 Task: Search one way flight ticket for 5 adults, 2 children, 1 infant in seat and 2 infants on lap in economy from Rapid City: Rapid City Regional Airport to Riverton: Central Wyoming Regional Airport (was Riverton Regional) on 8-4-2023. Choice of flights is Spirit. Number of bags: 2 carry on bags. Price is upto 35000. Outbound departure time preference is 16:00.
Action: Mouse moved to (280, 353)
Screenshot: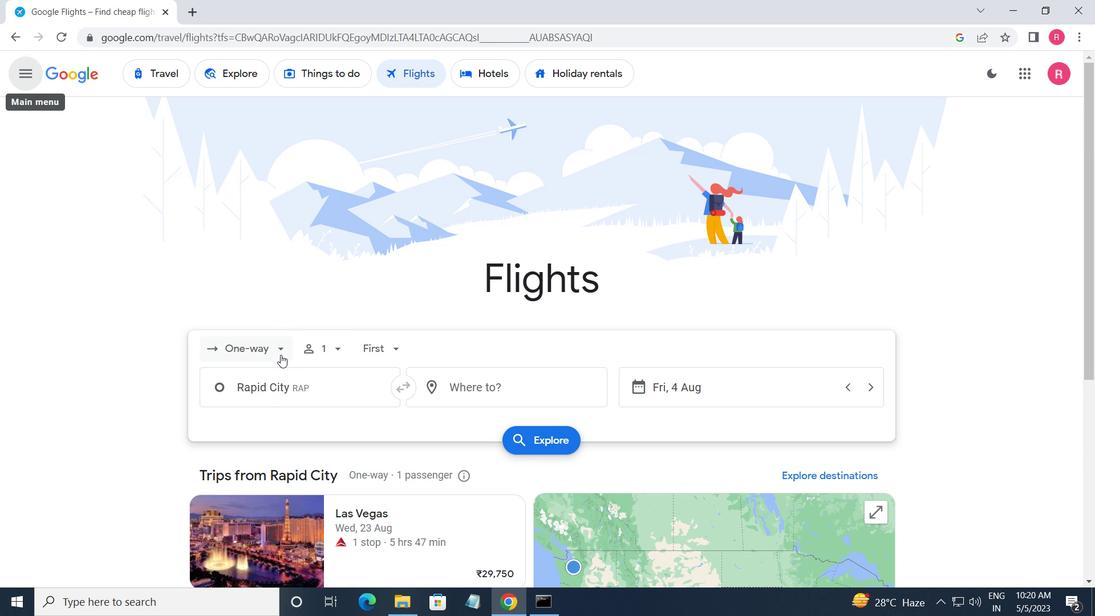 
Action: Mouse pressed left at (280, 353)
Screenshot: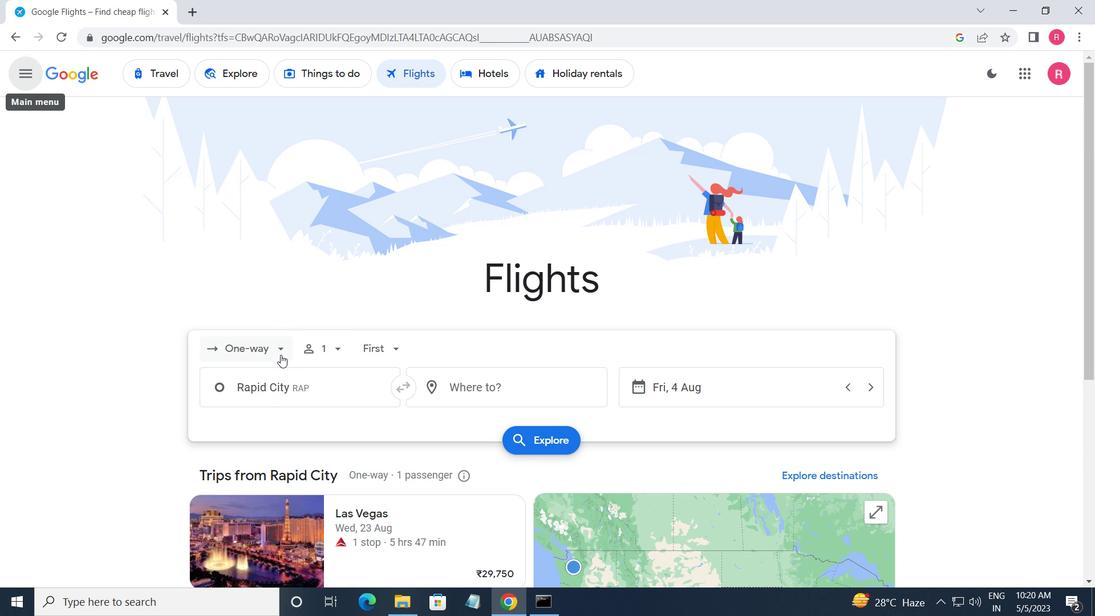 
Action: Mouse moved to (274, 413)
Screenshot: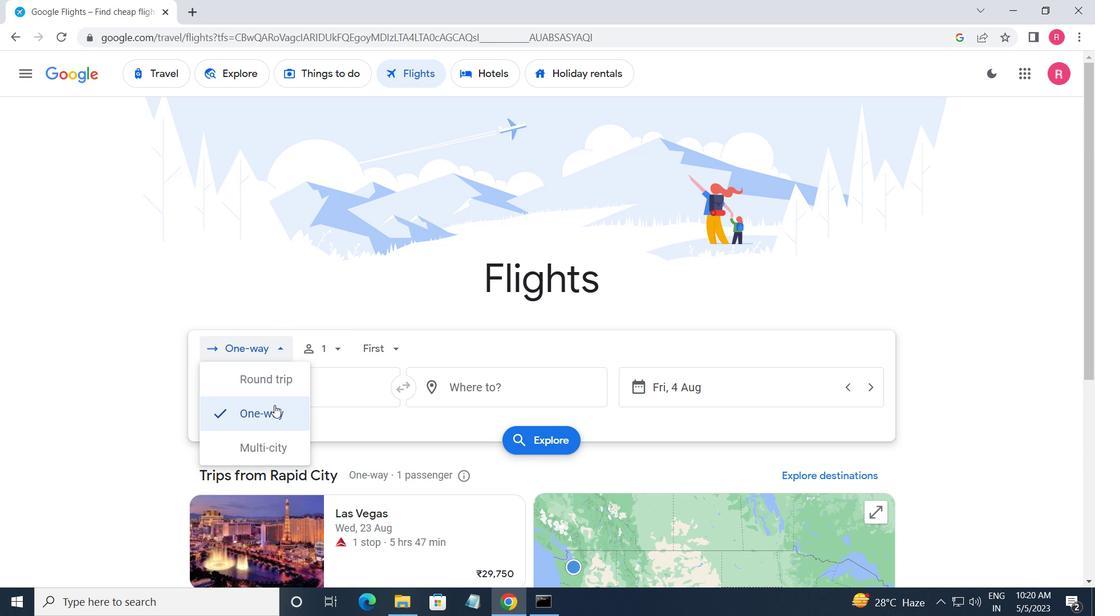 
Action: Mouse pressed left at (274, 413)
Screenshot: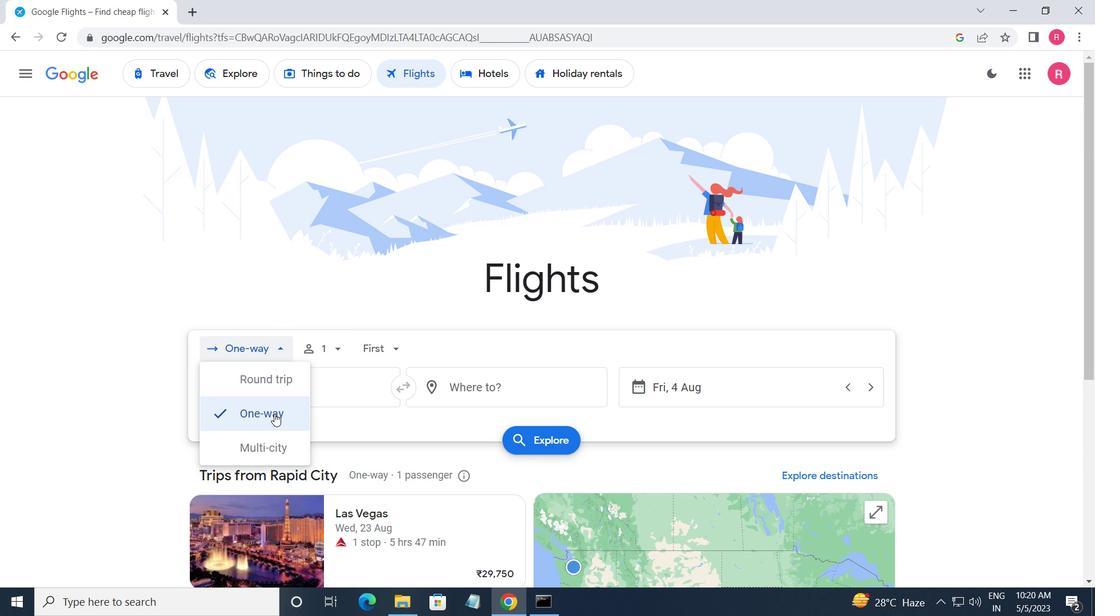 
Action: Mouse moved to (325, 354)
Screenshot: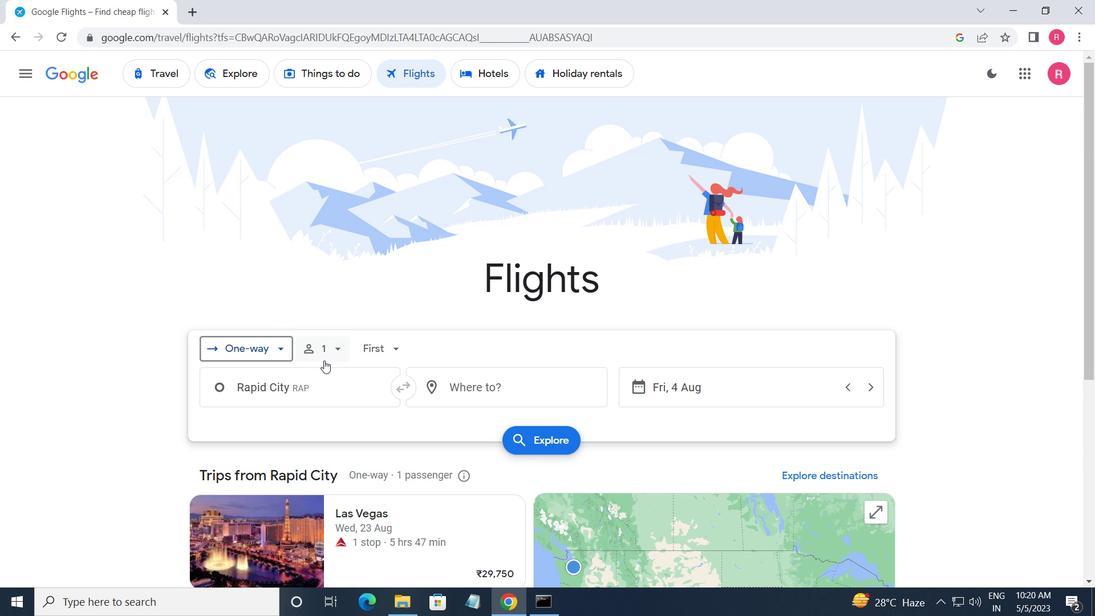 
Action: Mouse pressed left at (325, 354)
Screenshot: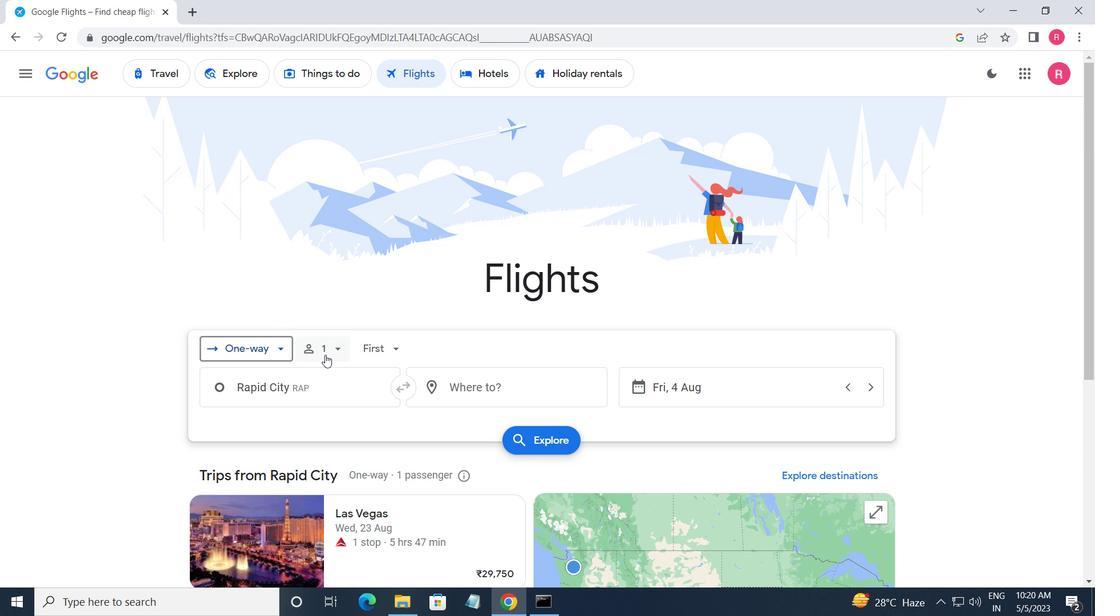 
Action: Mouse moved to (444, 382)
Screenshot: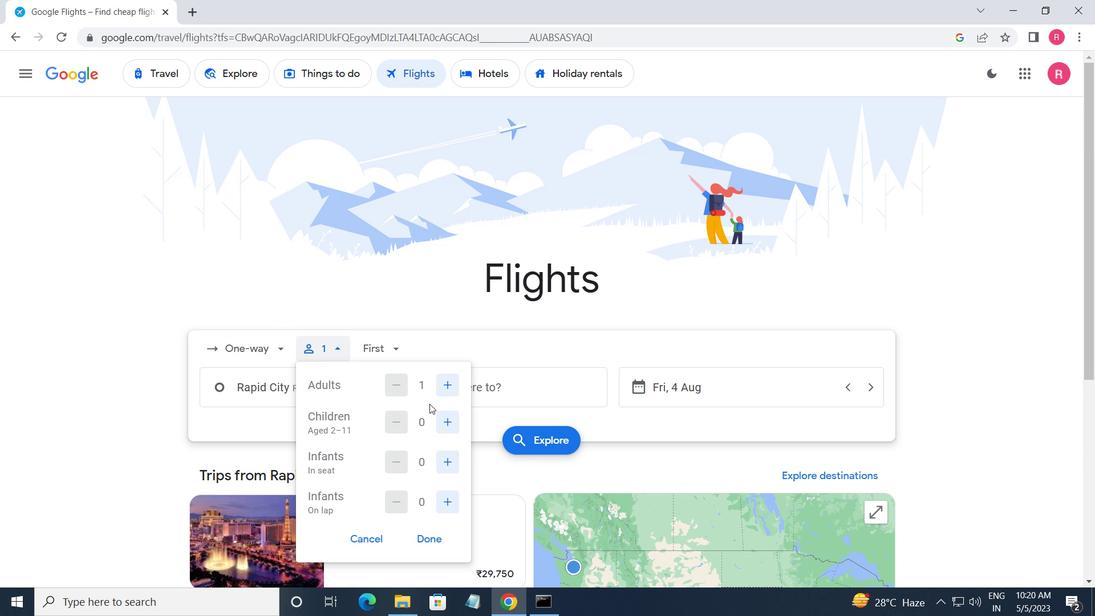 
Action: Mouse pressed left at (444, 382)
Screenshot: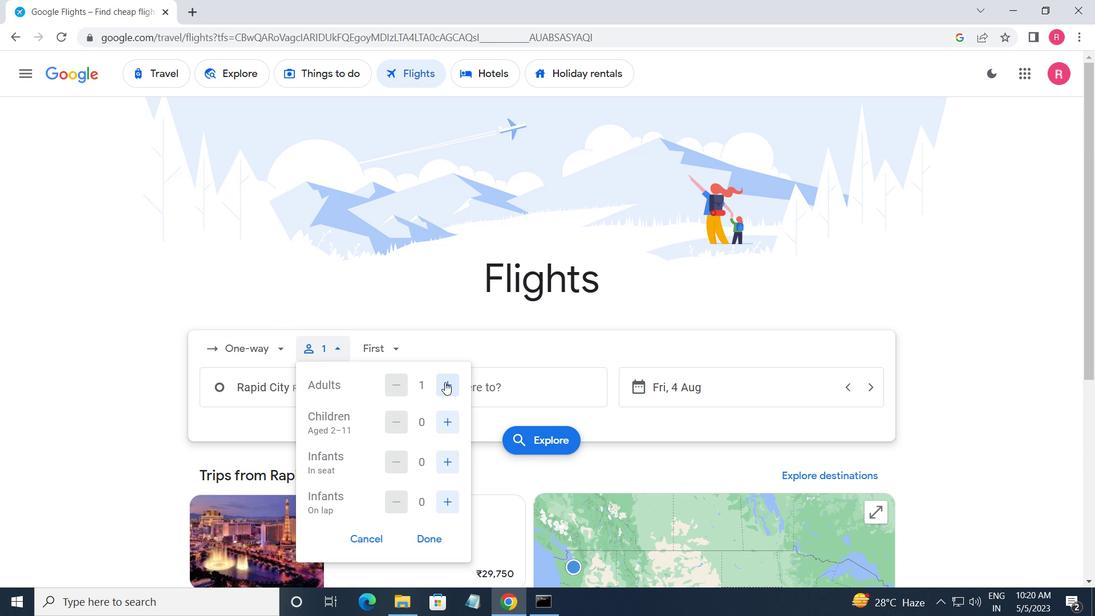 
Action: Mouse pressed left at (444, 382)
Screenshot: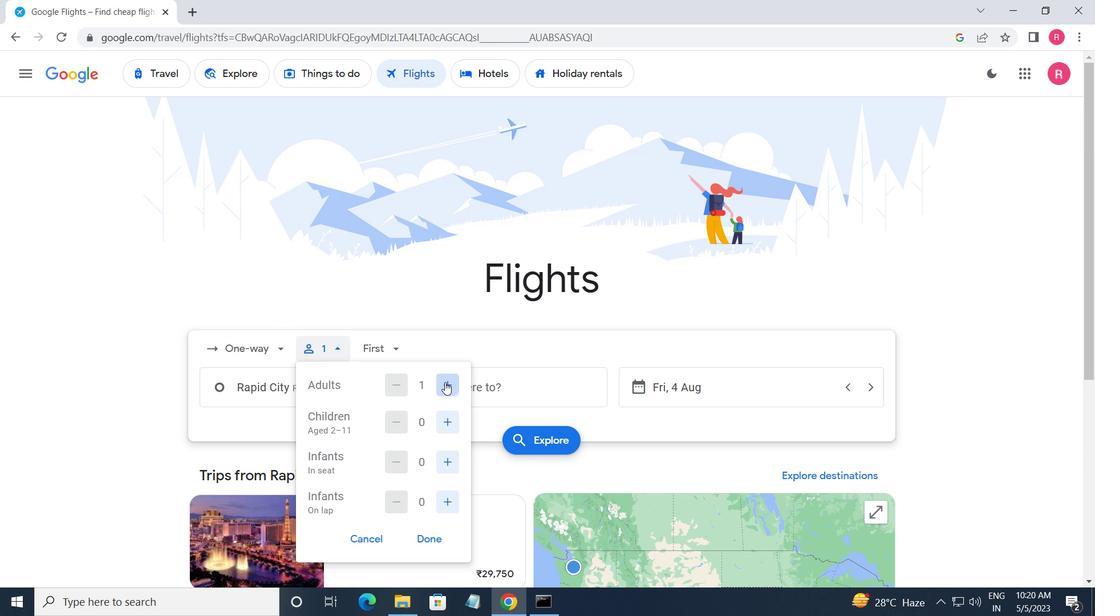 
Action: Mouse pressed left at (444, 382)
Screenshot: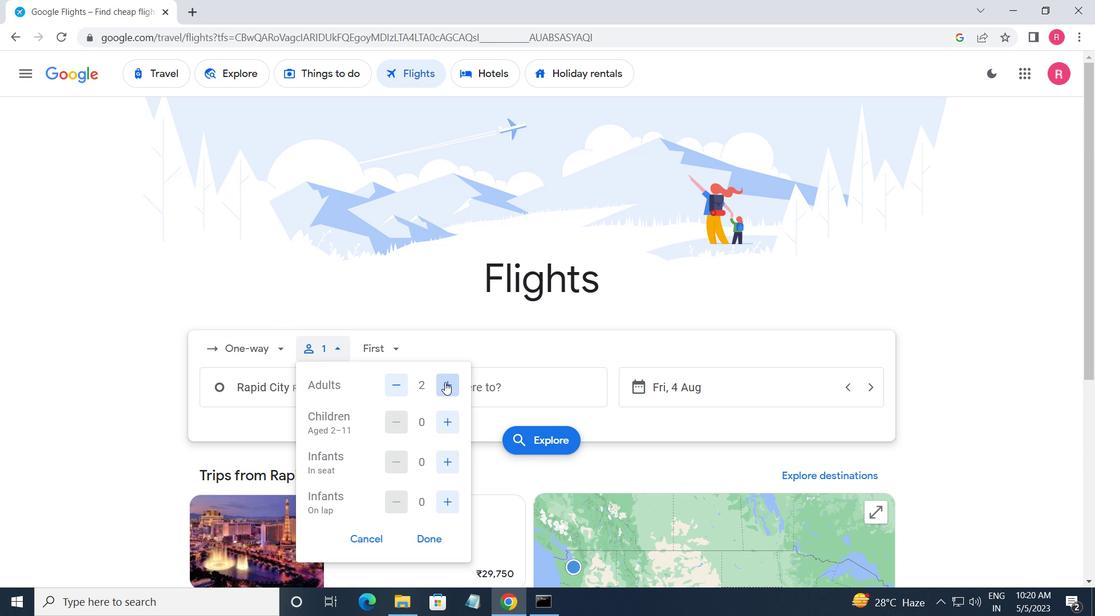 
Action: Mouse pressed left at (444, 382)
Screenshot: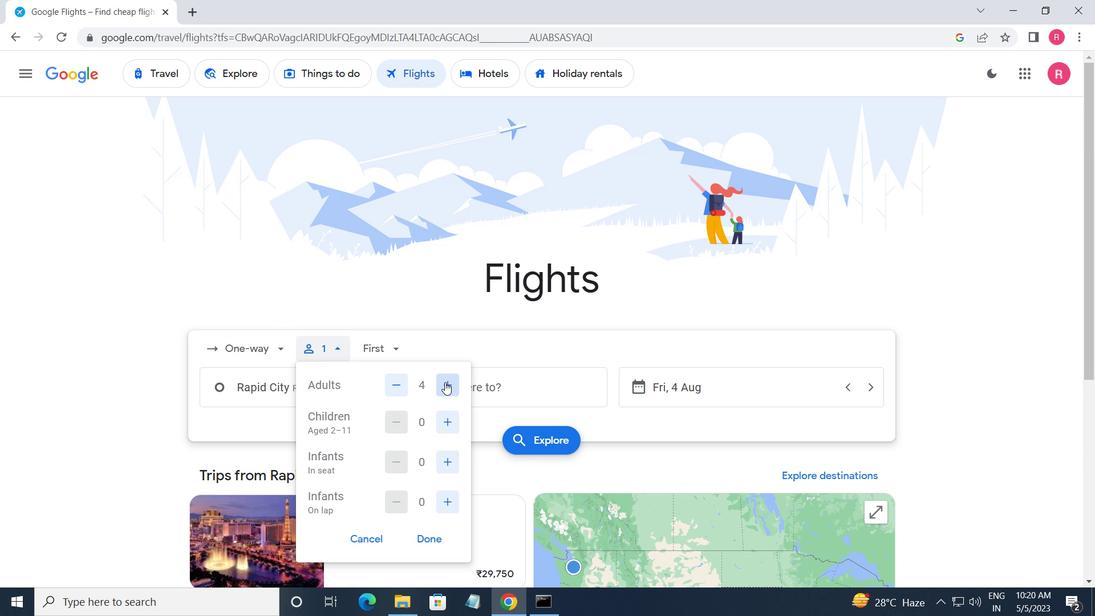 
Action: Mouse moved to (452, 425)
Screenshot: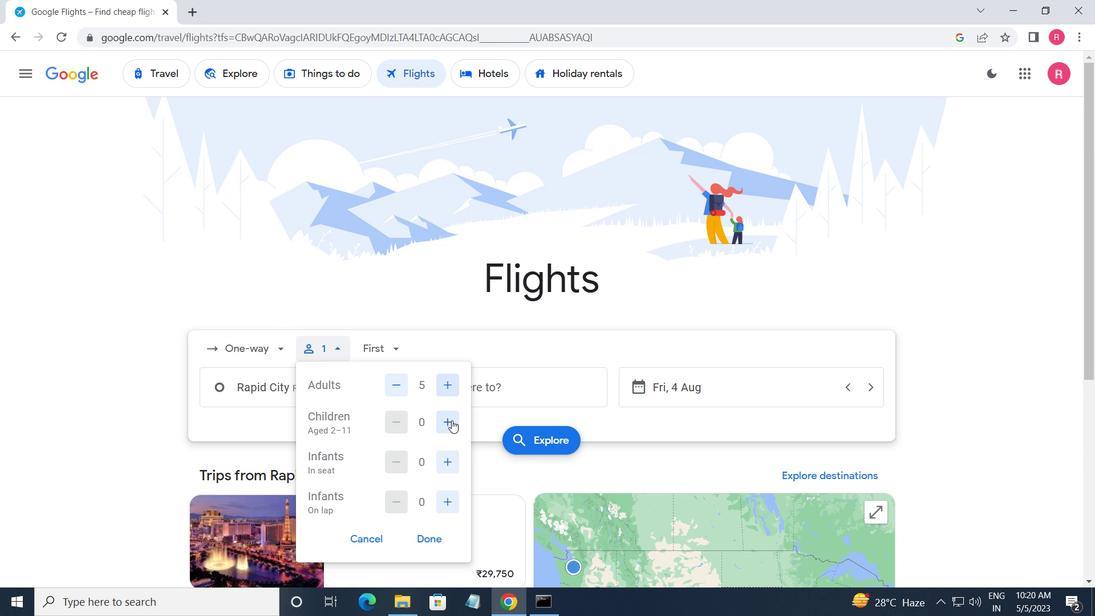 
Action: Mouse pressed left at (452, 425)
Screenshot: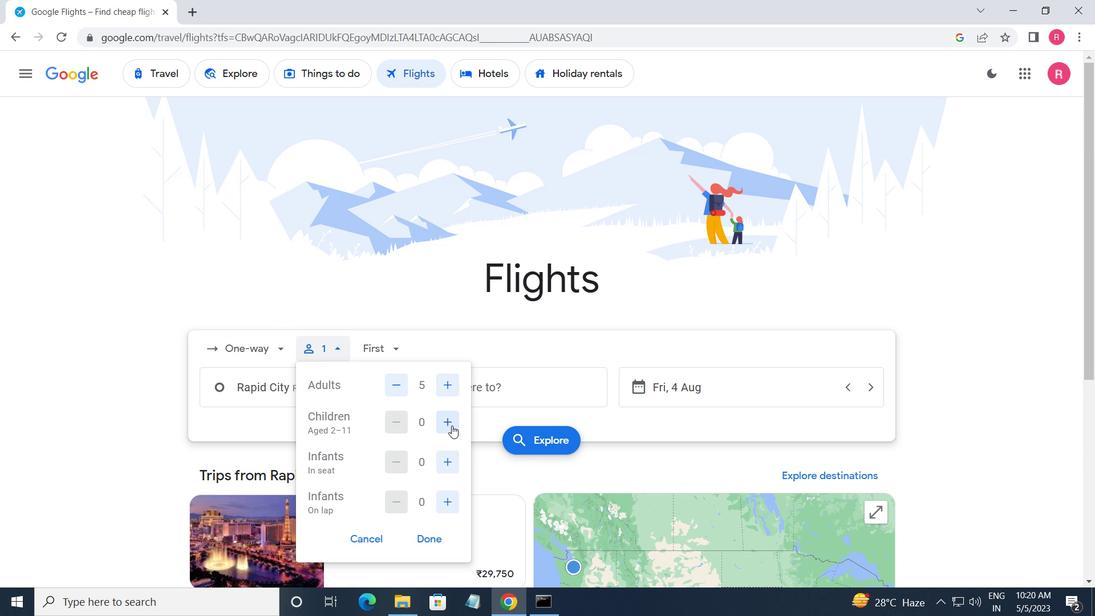 
Action: Mouse pressed left at (452, 425)
Screenshot: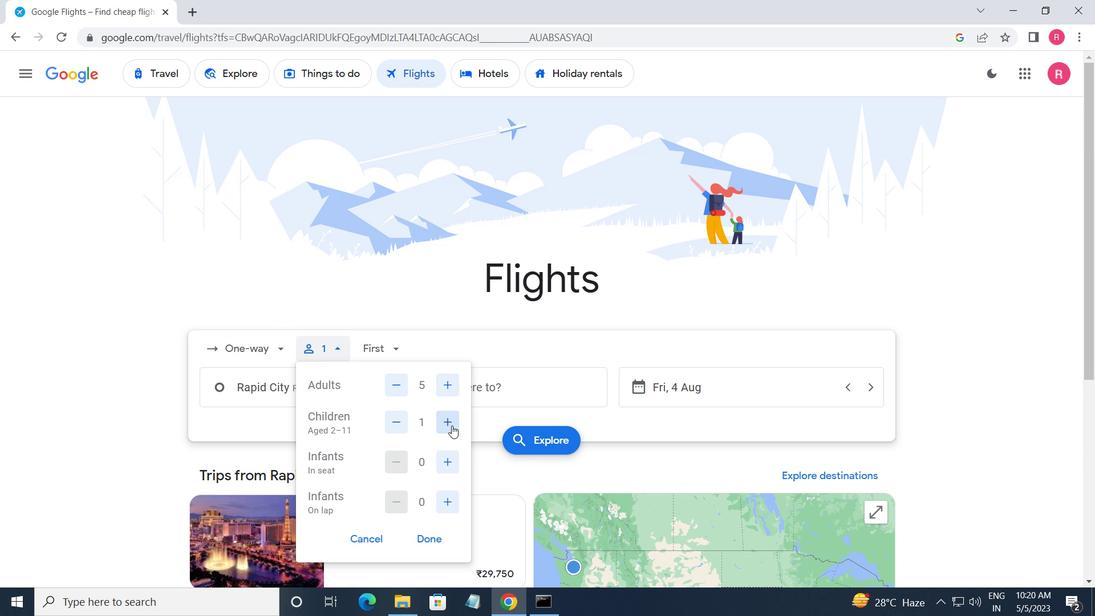 
Action: Mouse moved to (449, 468)
Screenshot: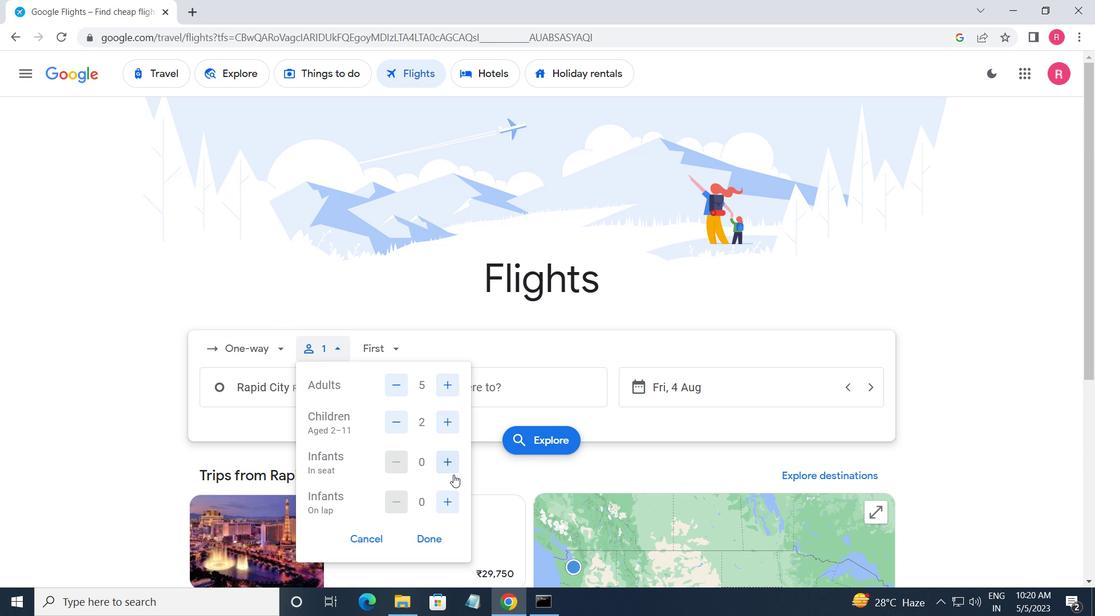 
Action: Mouse pressed left at (449, 468)
Screenshot: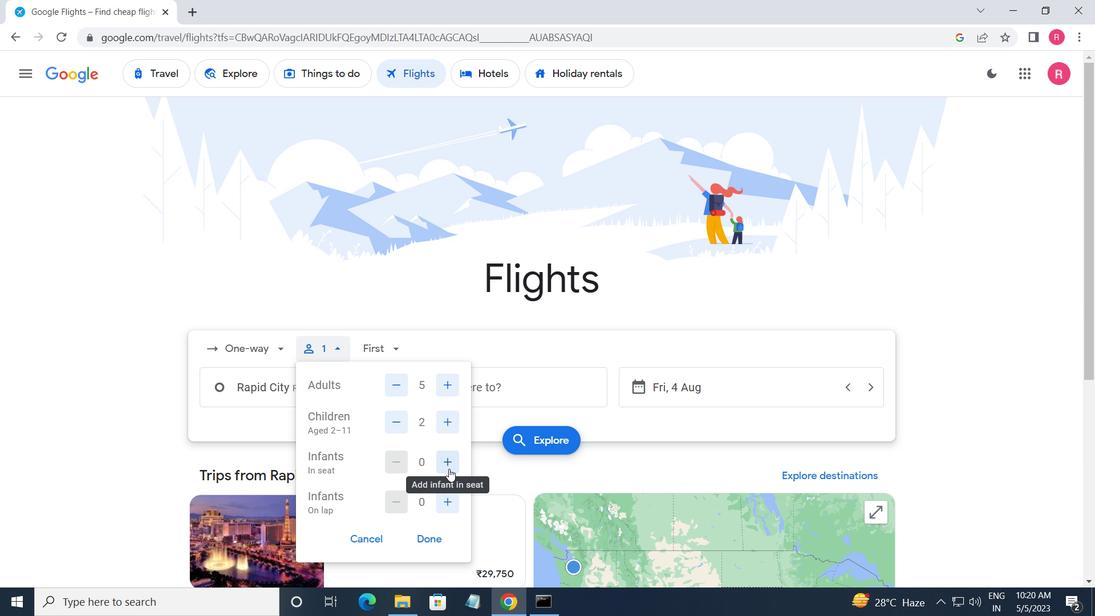 
Action: Mouse moved to (447, 502)
Screenshot: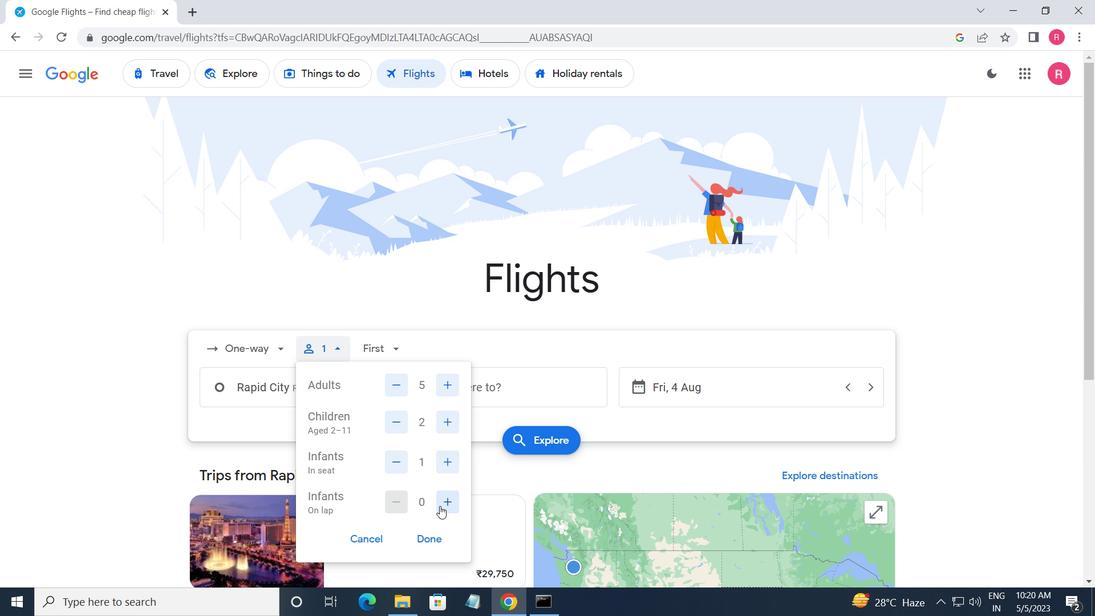 
Action: Mouse pressed left at (447, 502)
Screenshot: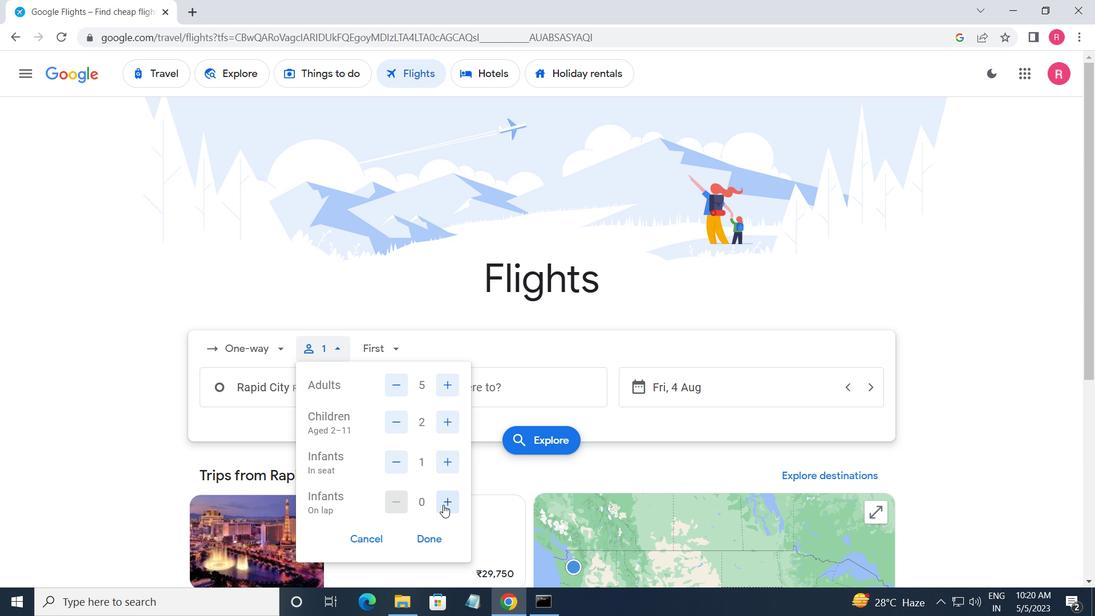 
Action: Mouse pressed left at (447, 502)
Screenshot: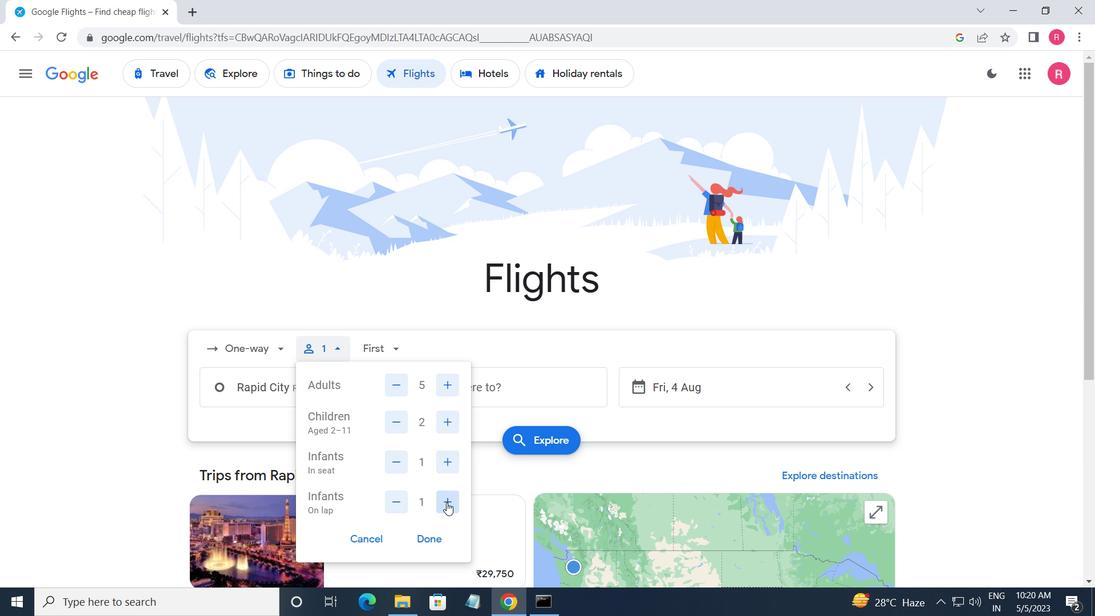 
Action: Mouse moved to (398, 505)
Screenshot: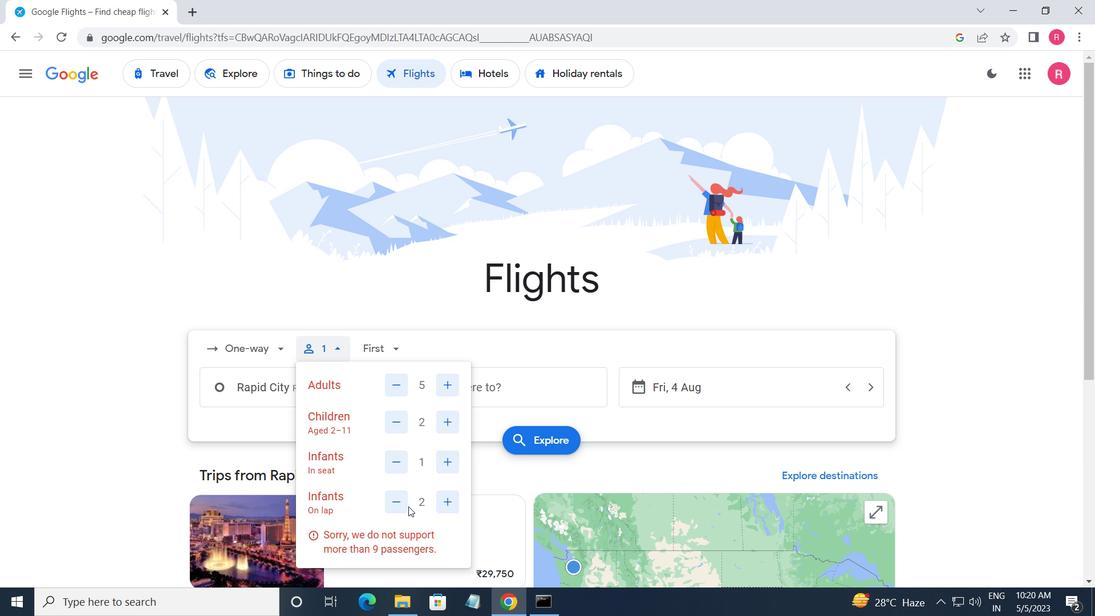 
Action: Mouse pressed left at (398, 505)
Screenshot: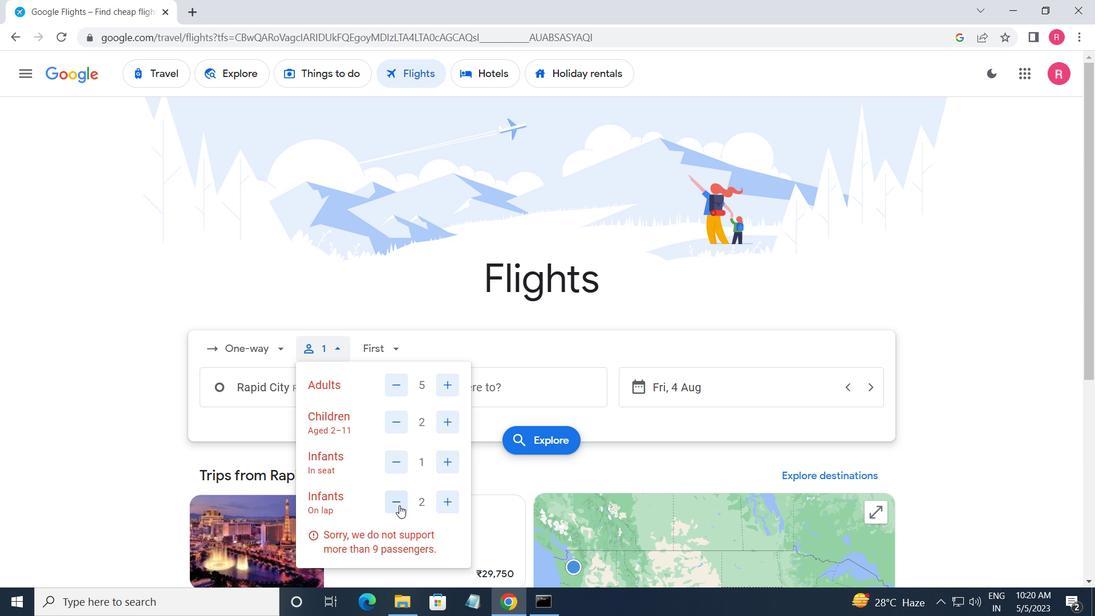 
Action: Mouse moved to (421, 535)
Screenshot: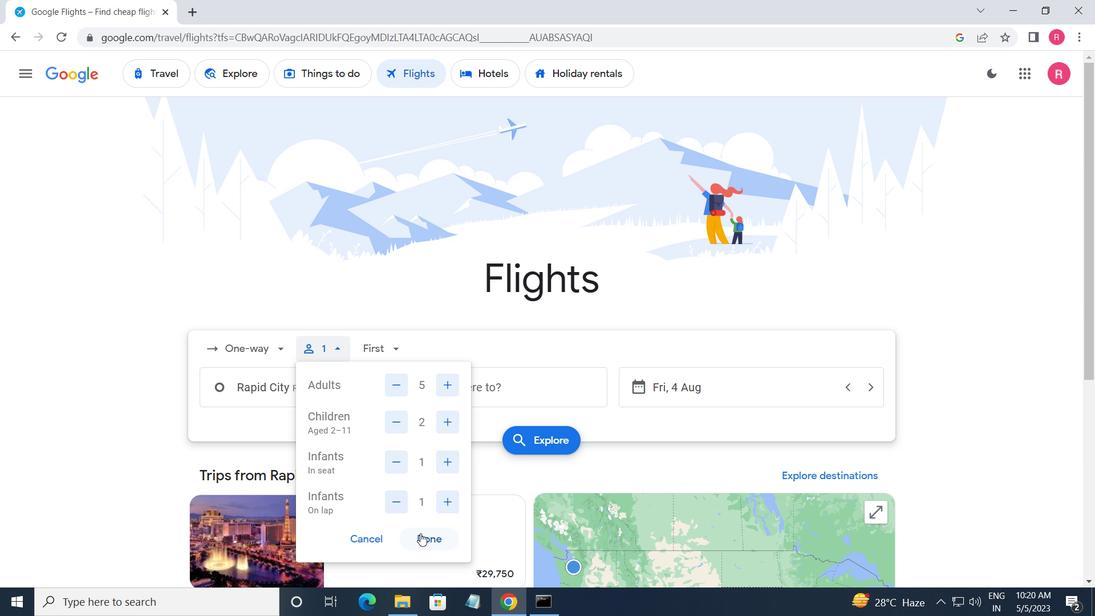 
Action: Mouse pressed left at (421, 535)
Screenshot: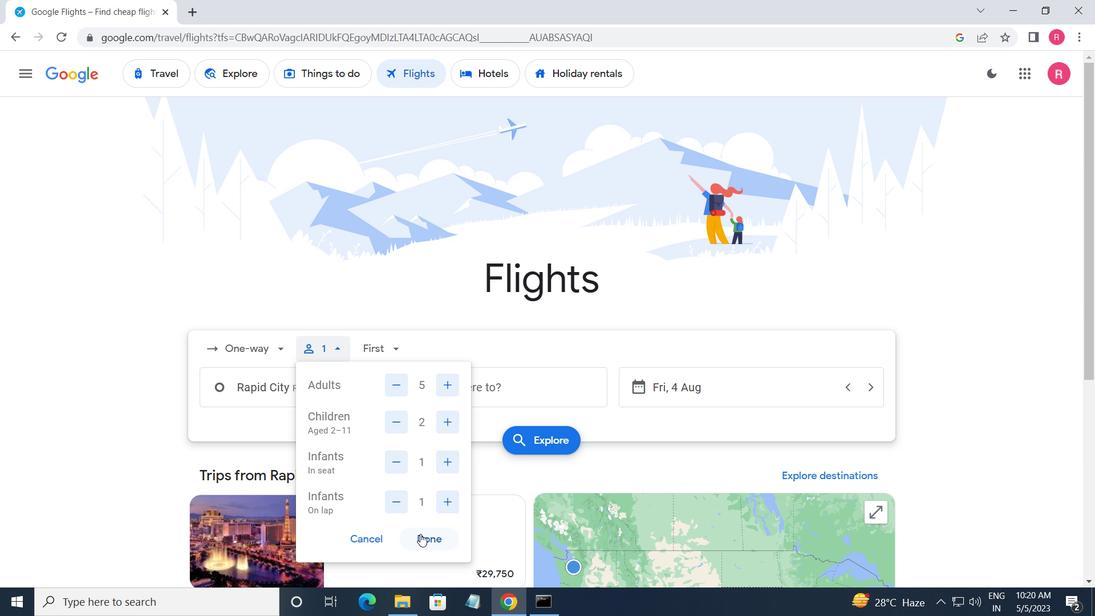 
Action: Mouse moved to (387, 357)
Screenshot: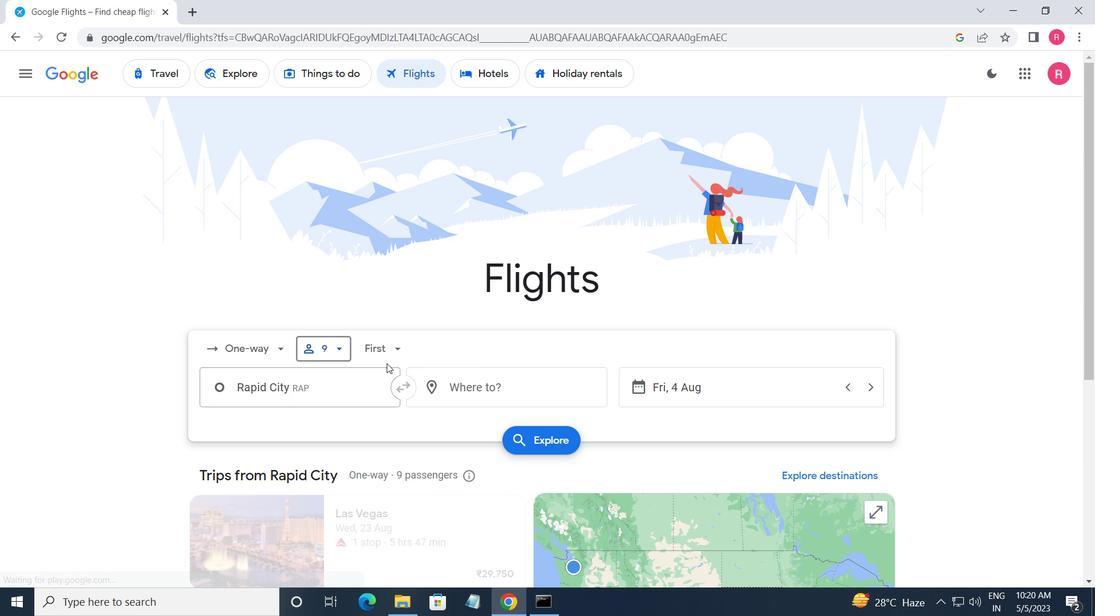 
Action: Mouse pressed left at (387, 357)
Screenshot: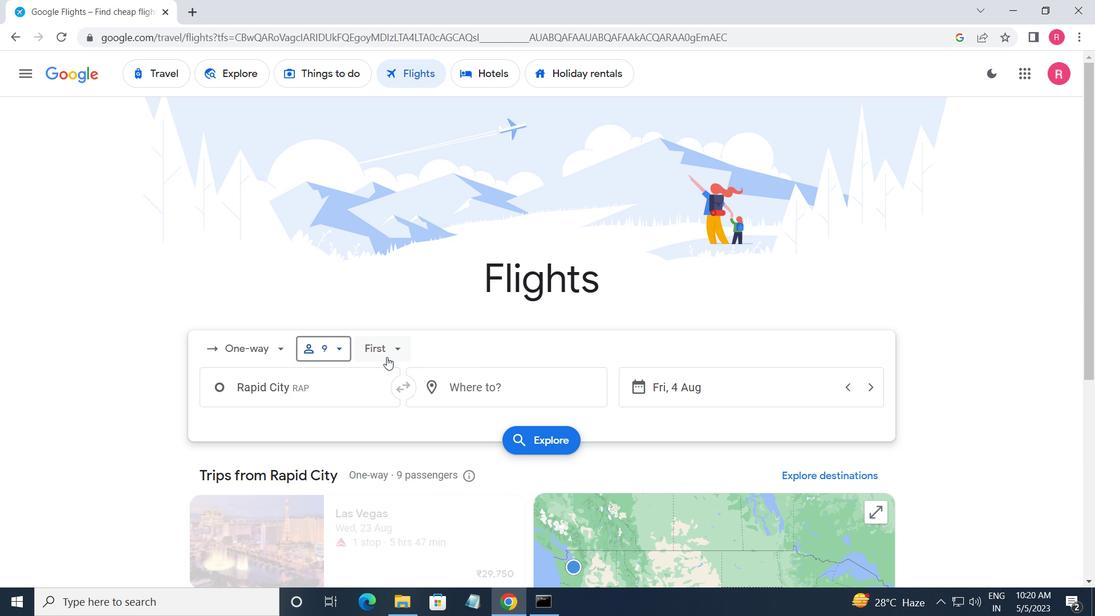 
Action: Mouse moved to (431, 485)
Screenshot: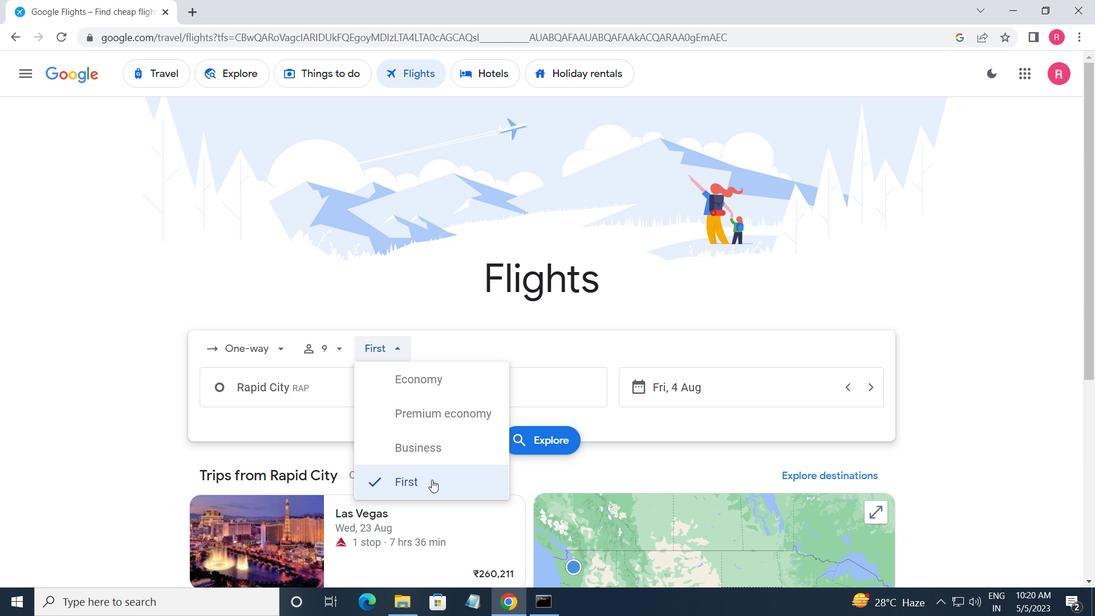 
Action: Mouse pressed left at (431, 485)
Screenshot: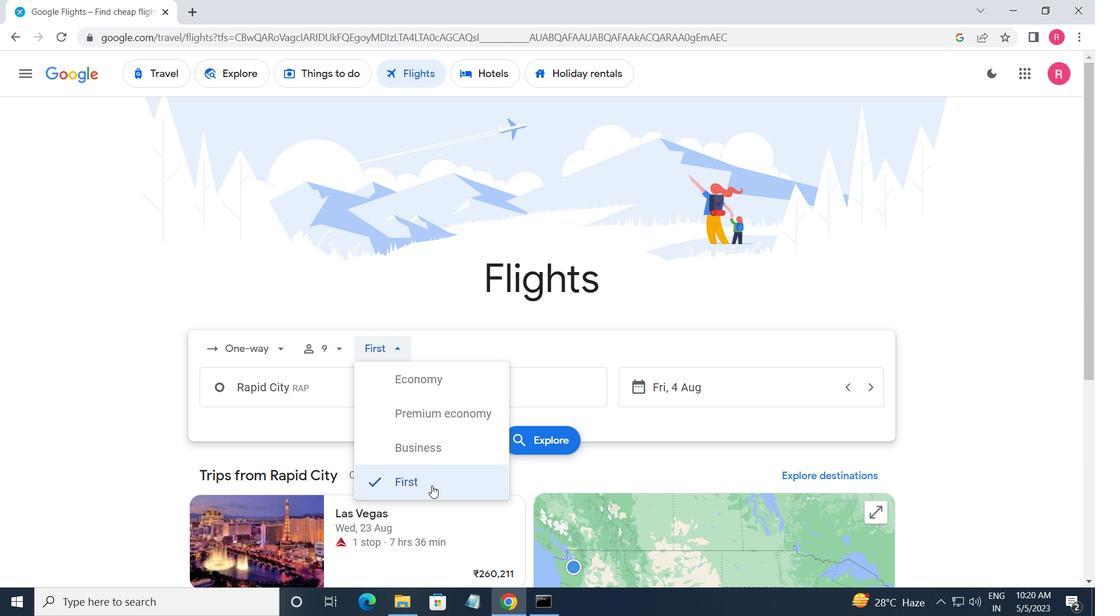 
Action: Mouse moved to (299, 372)
Screenshot: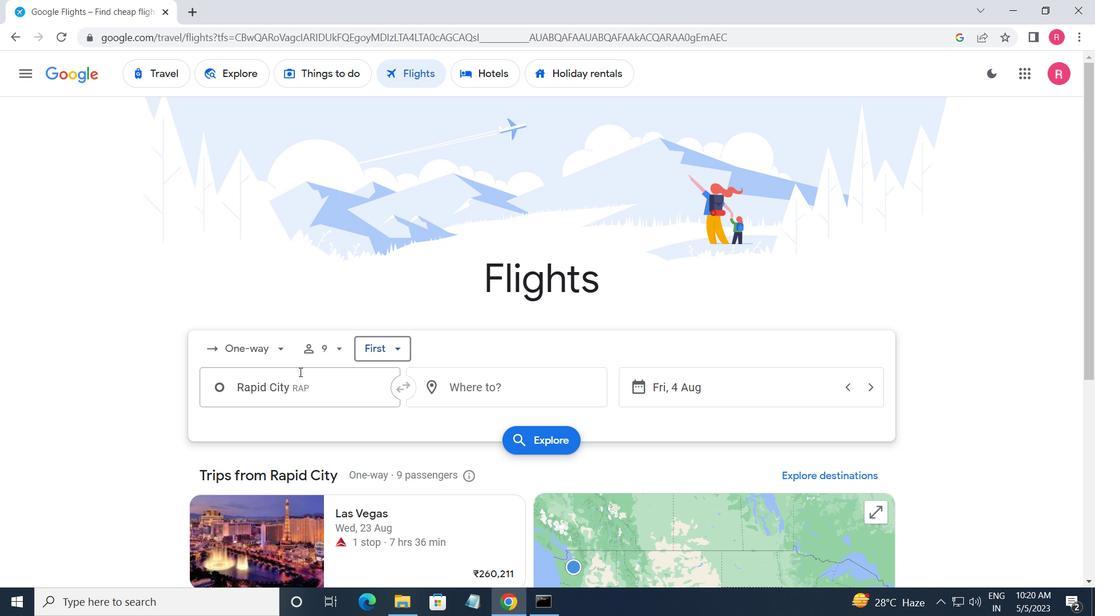 
Action: Mouse pressed left at (299, 372)
Screenshot: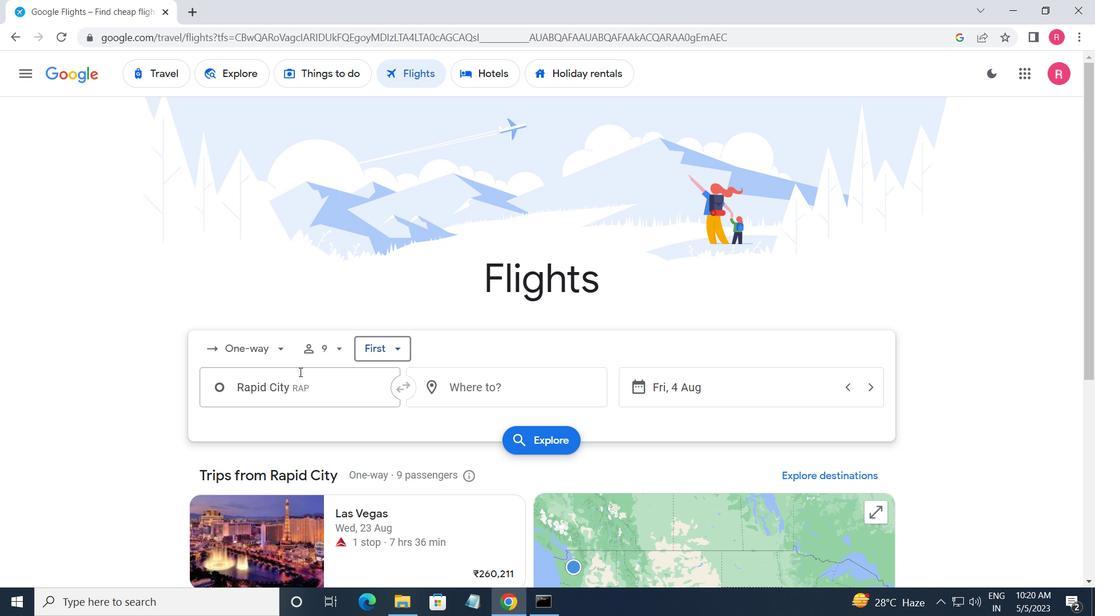 
Action: Mouse moved to (316, 471)
Screenshot: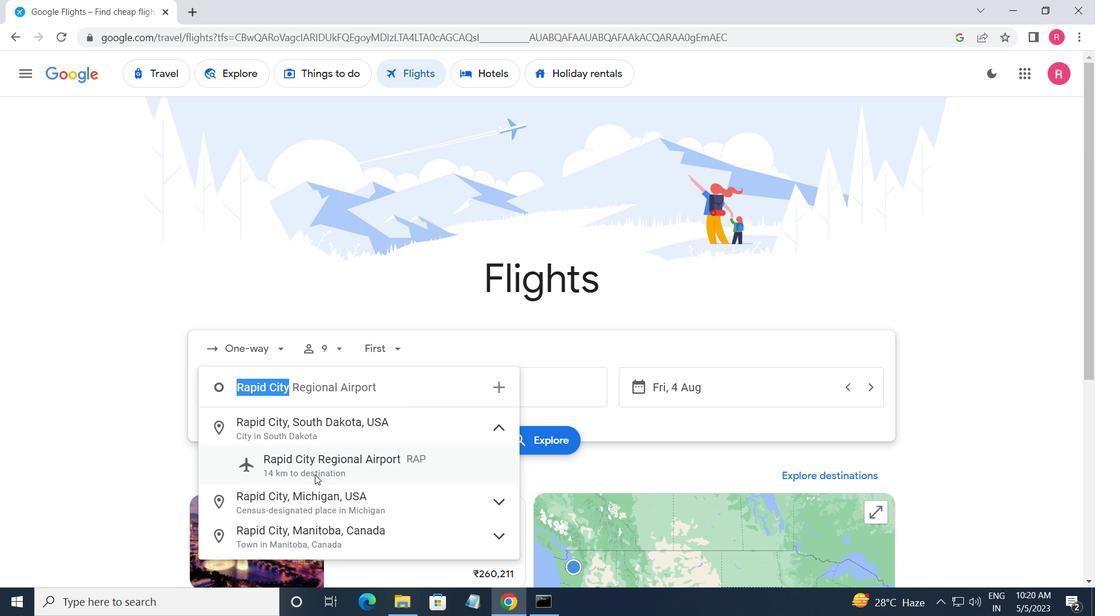 
Action: Mouse pressed left at (316, 471)
Screenshot: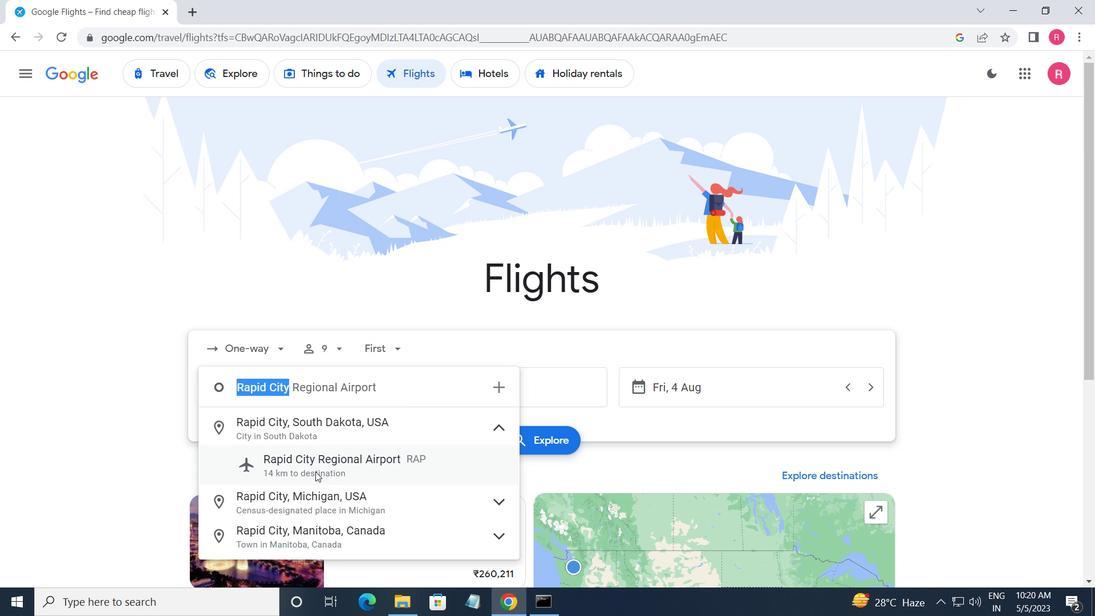 
Action: Mouse moved to (476, 394)
Screenshot: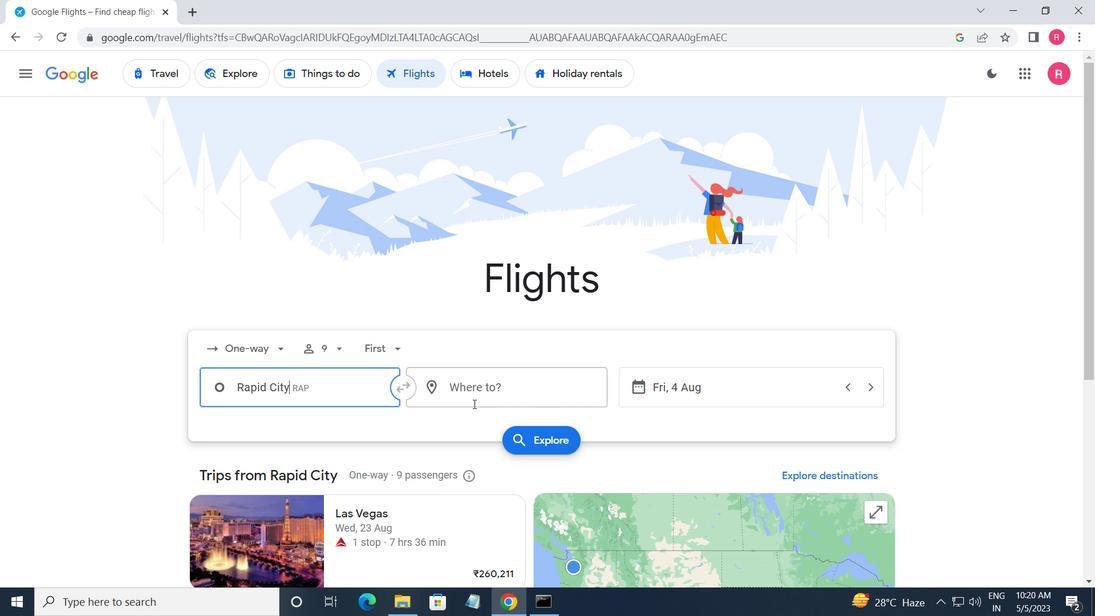 
Action: Mouse pressed left at (476, 394)
Screenshot: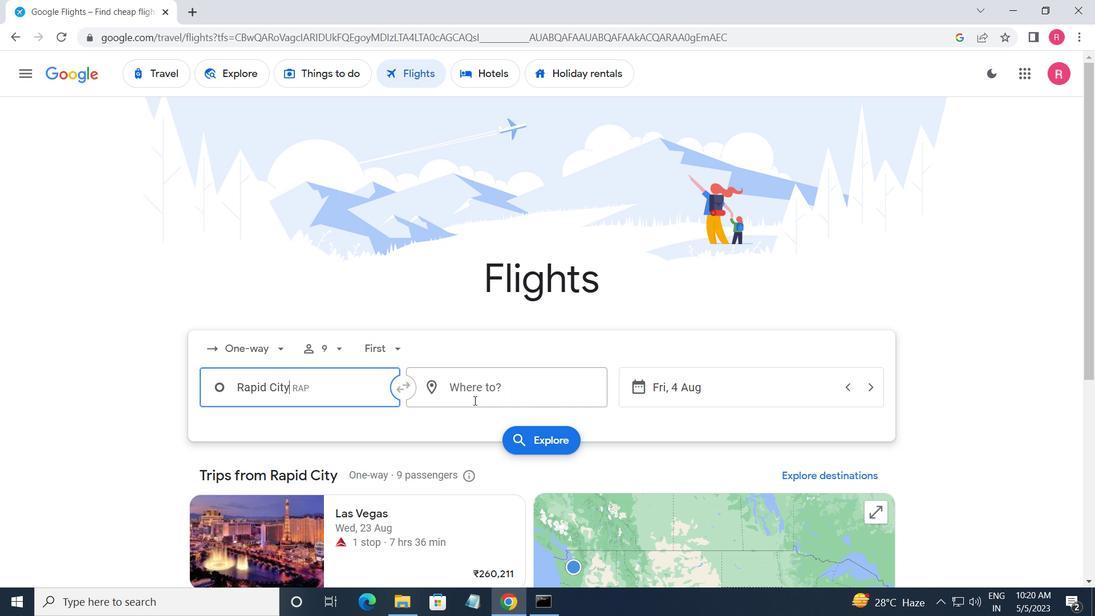 
Action: Mouse moved to (518, 461)
Screenshot: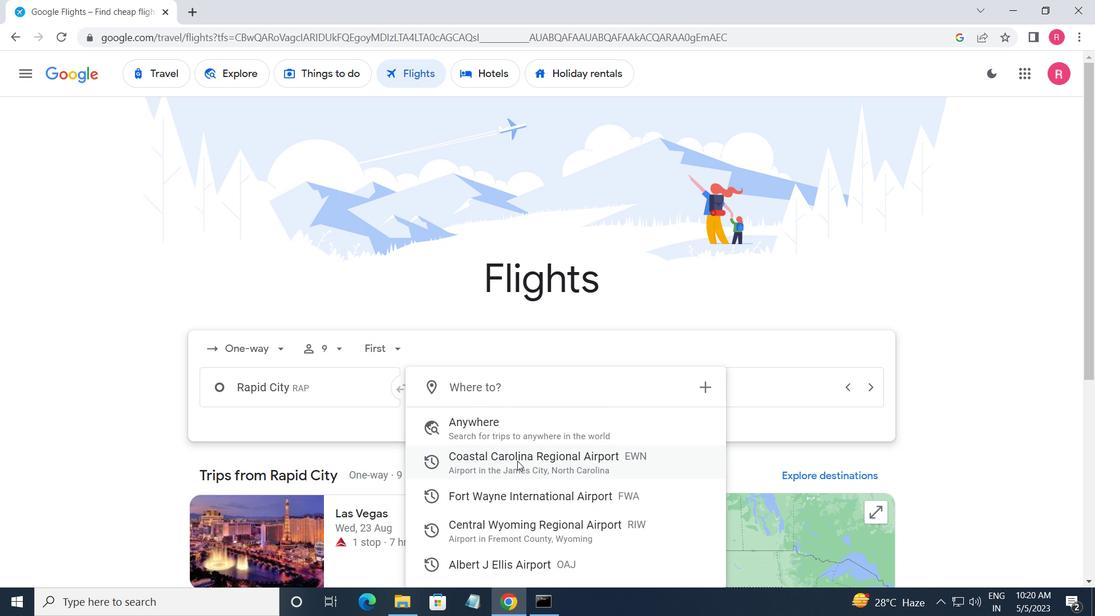 
Action: Mouse pressed left at (518, 461)
Screenshot: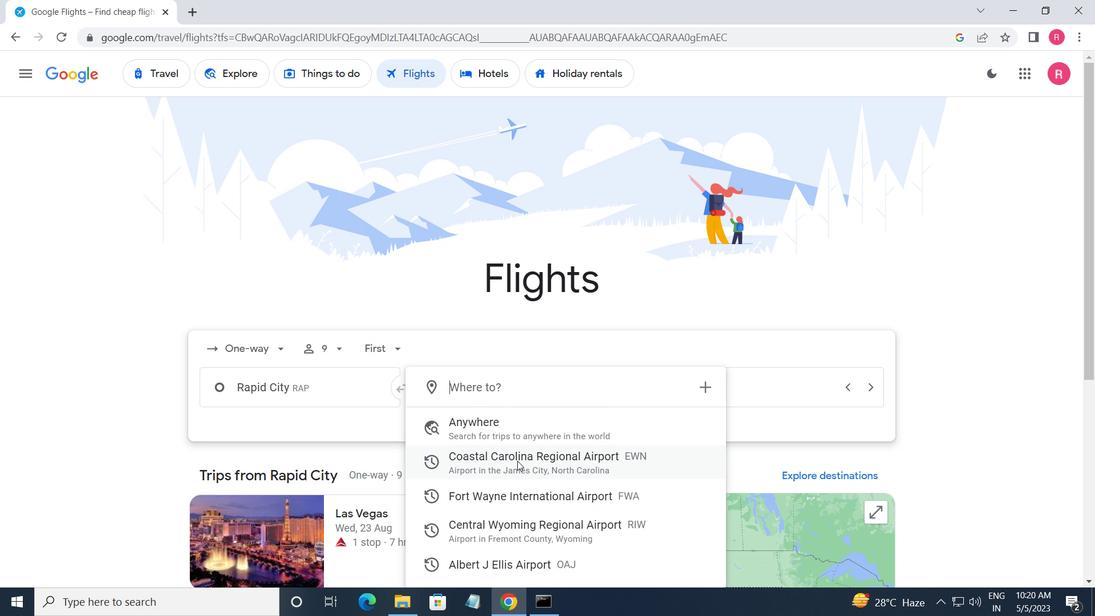 
Action: Mouse moved to (664, 386)
Screenshot: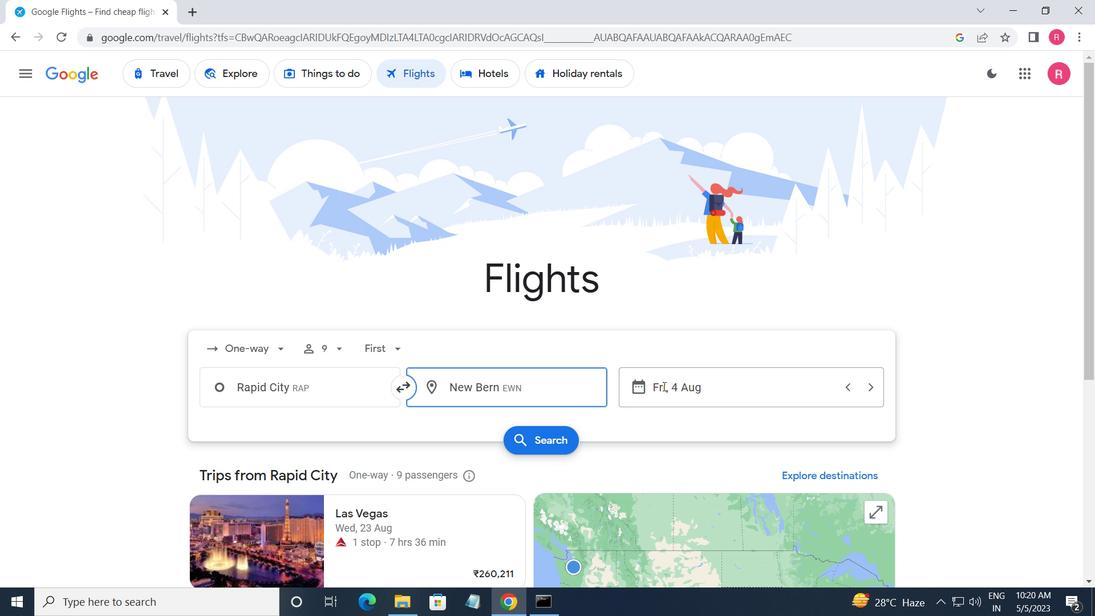 
Action: Mouse pressed left at (664, 386)
Screenshot: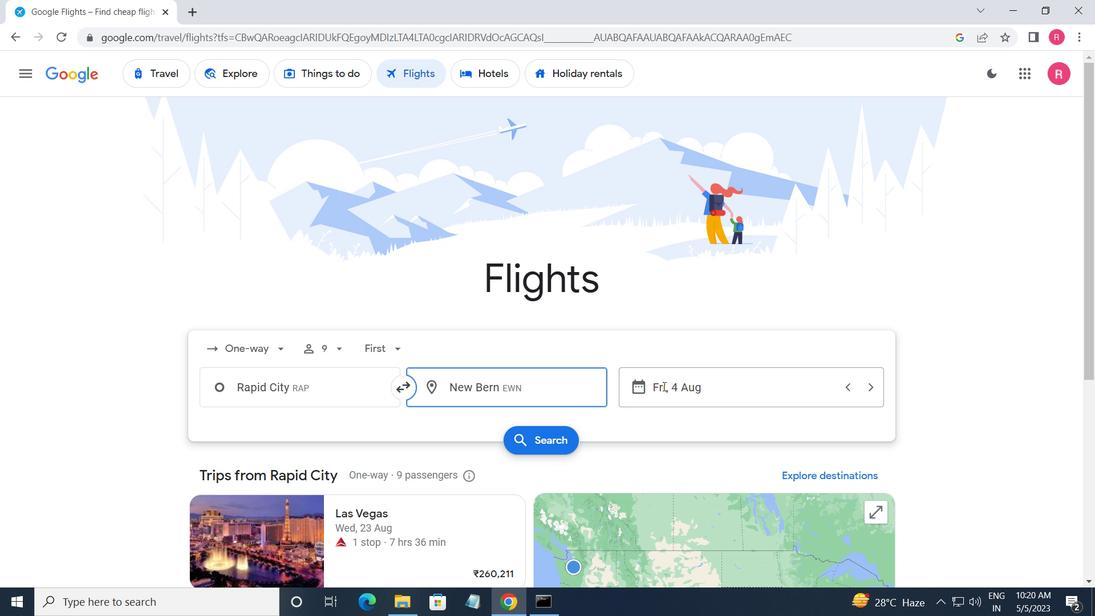 
Action: Mouse moved to (555, 323)
Screenshot: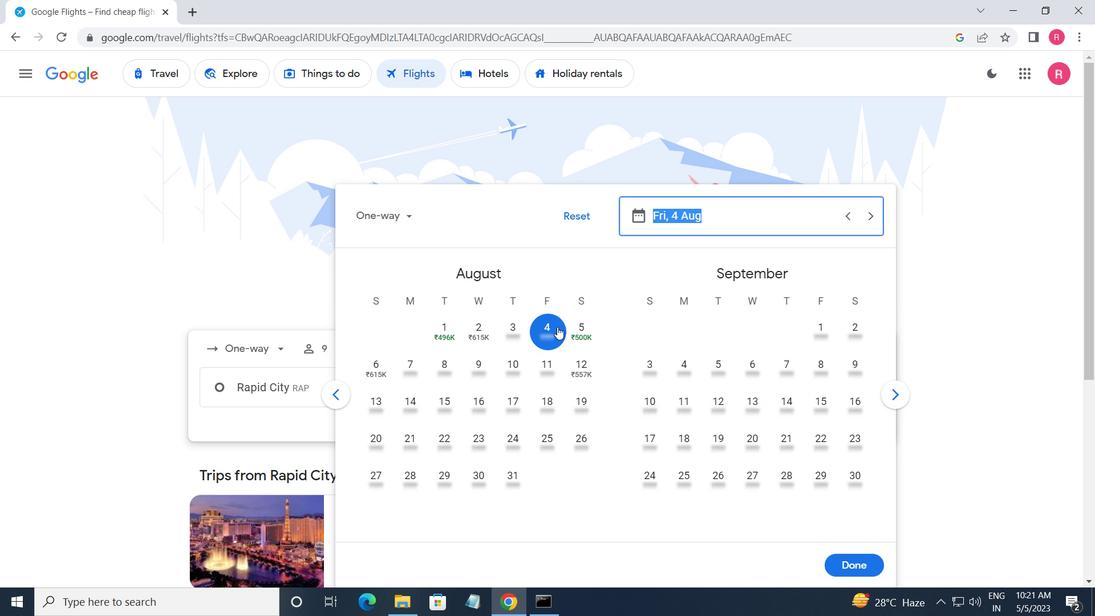 
Action: Mouse pressed left at (555, 323)
Screenshot: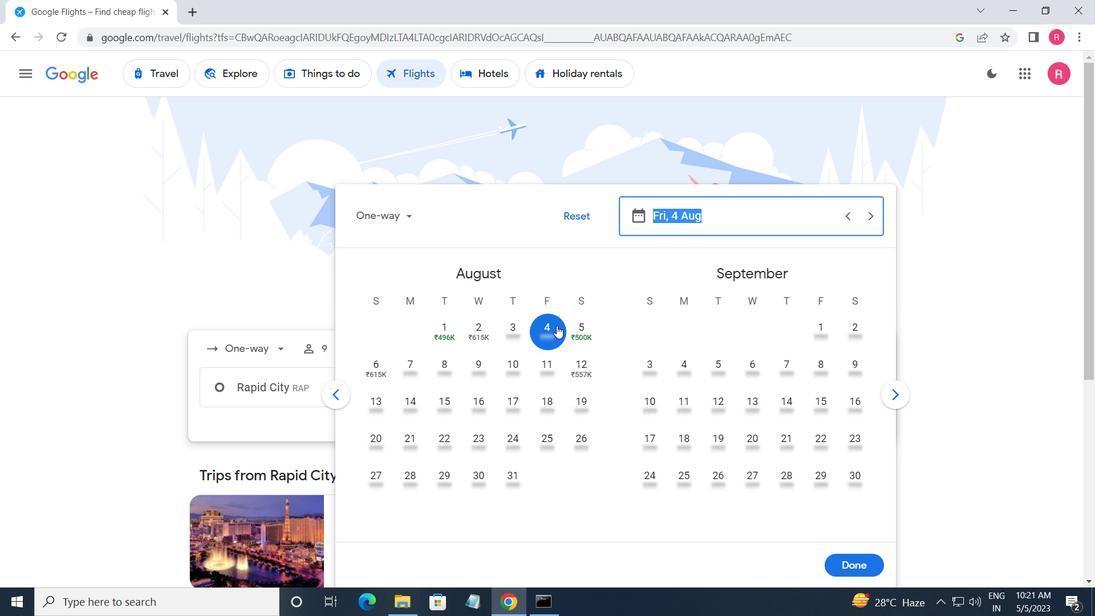 
Action: Mouse moved to (851, 563)
Screenshot: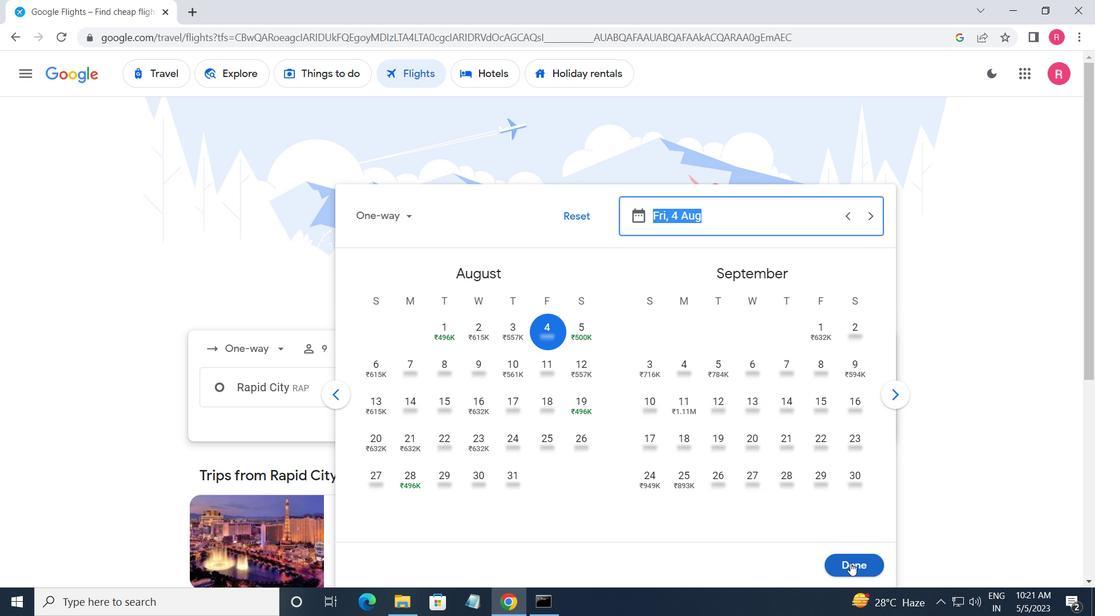 
Action: Mouse pressed left at (851, 563)
Screenshot: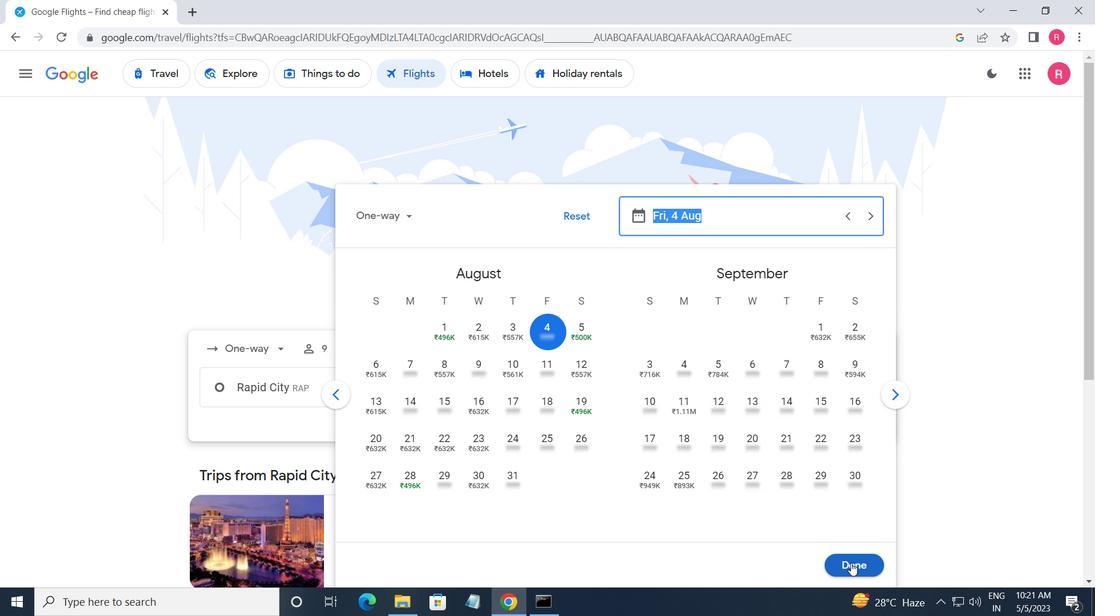 
Action: Mouse moved to (535, 458)
Screenshot: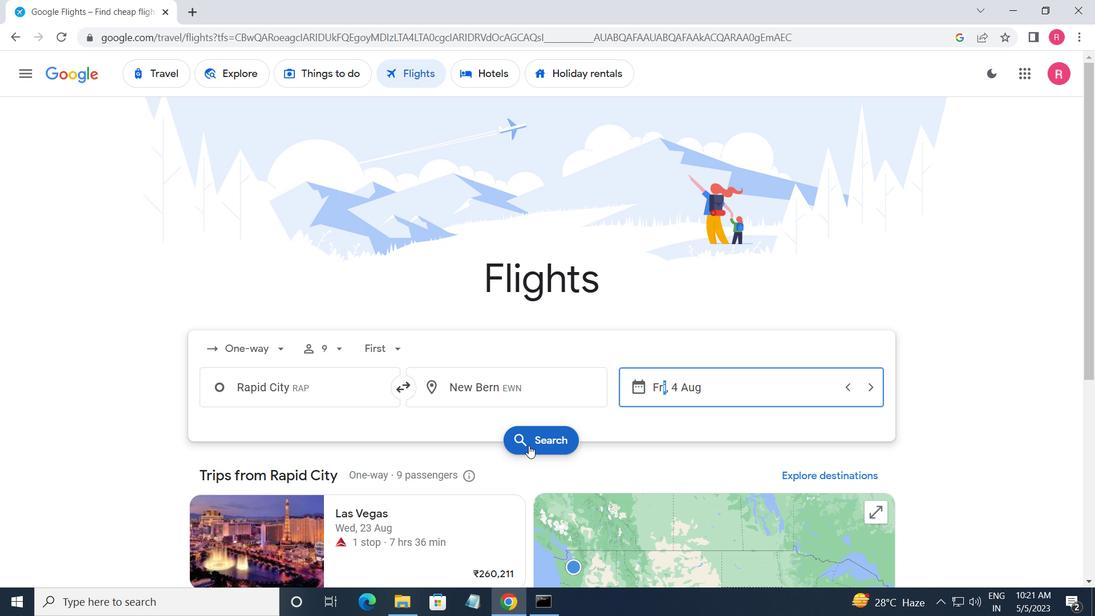 
Action: Mouse pressed left at (535, 458)
Screenshot: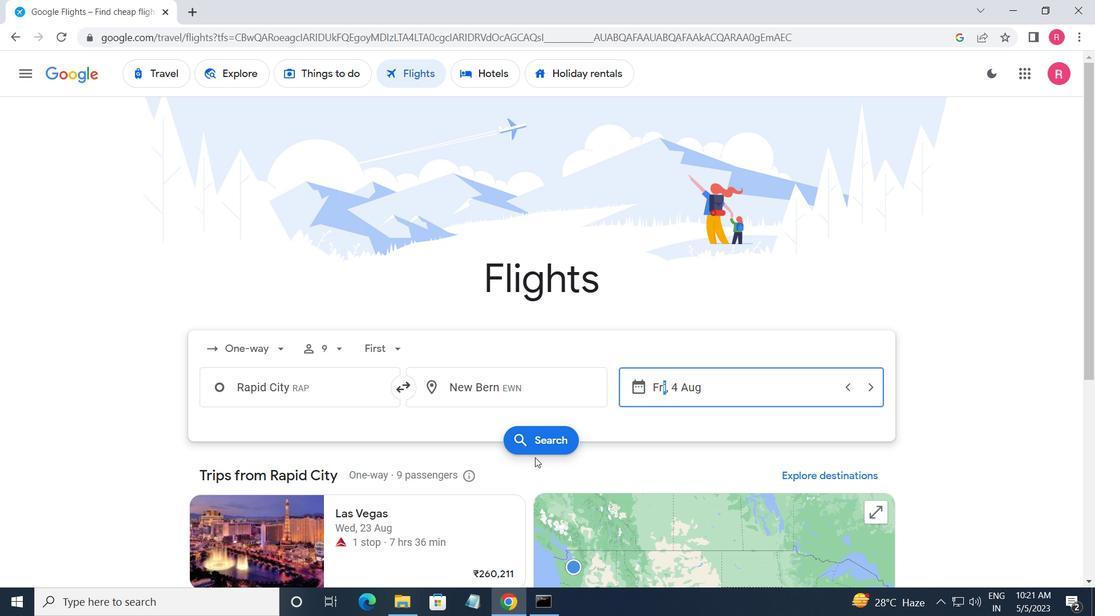 
Action: Mouse moved to (536, 448)
Screenshot: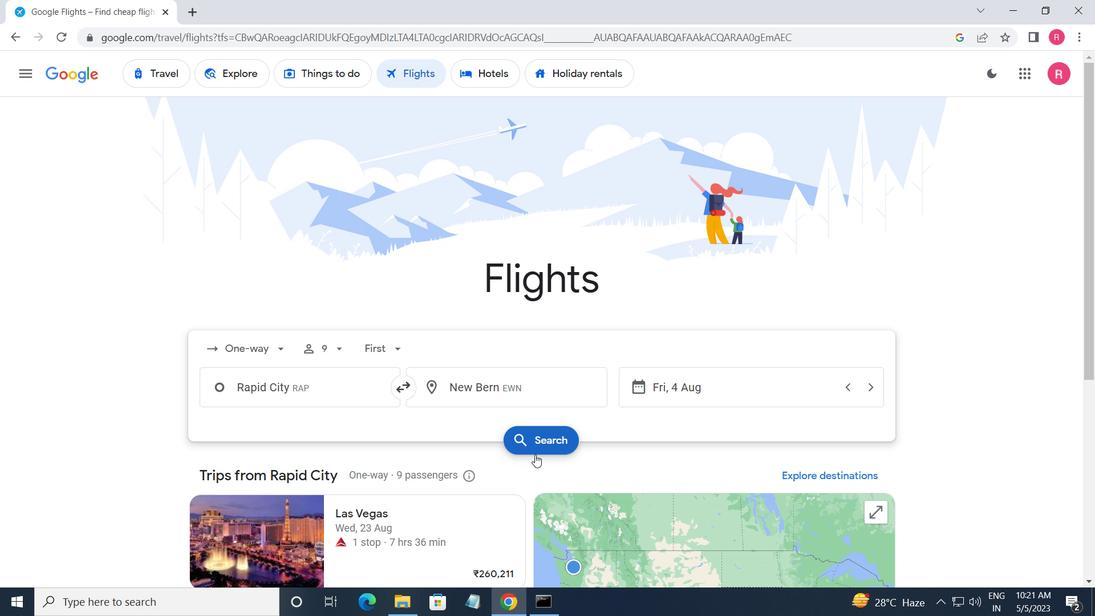 
Action: Mouse pressed left at (536, 448)
Screenshot: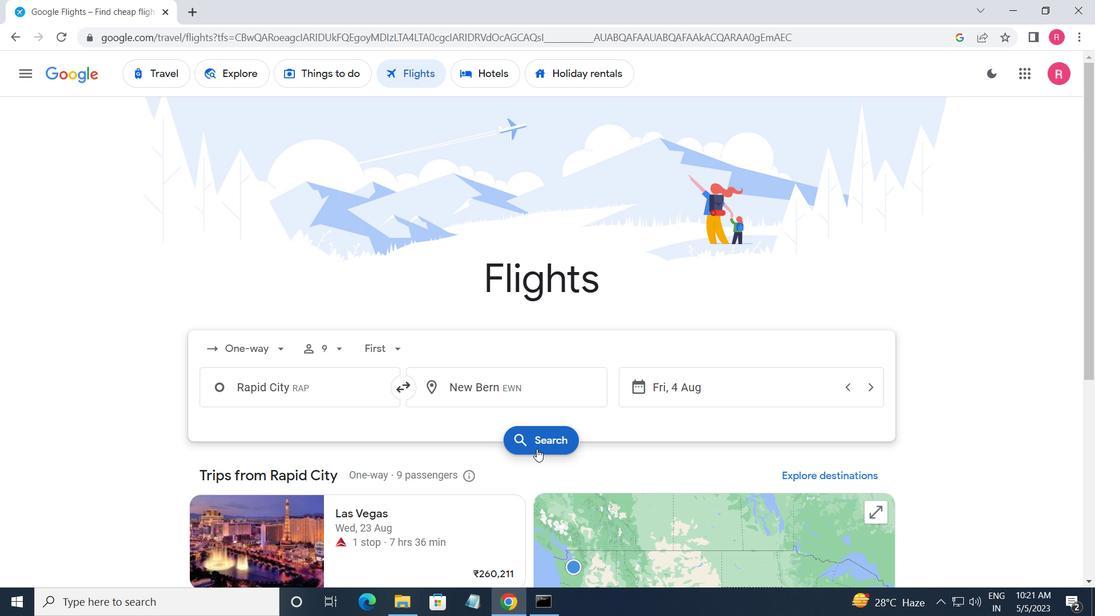 
Action: Mouse moved to (235, 207)
Screenshot: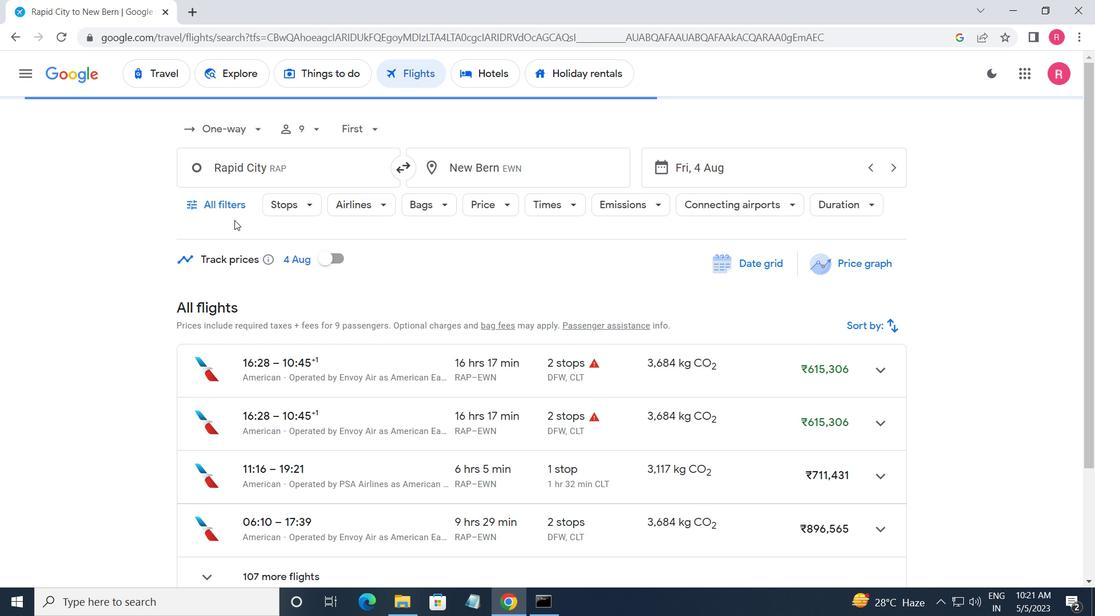 
Action: Mouse pressed left at (235, 207)
Screenshot: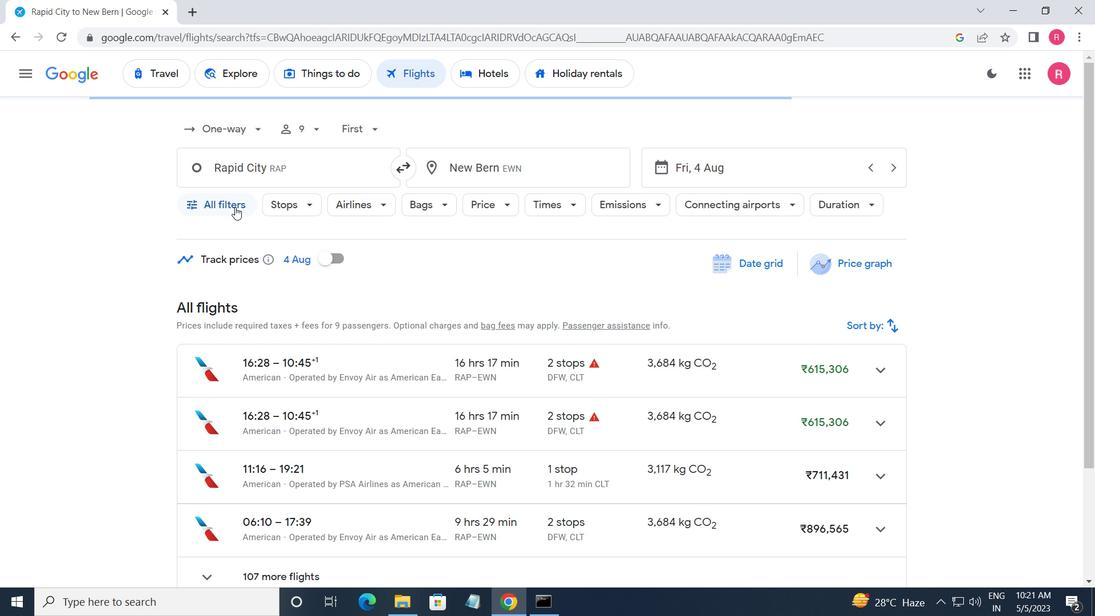 
Action: Mouse moved to (251, 340)
Screenshot: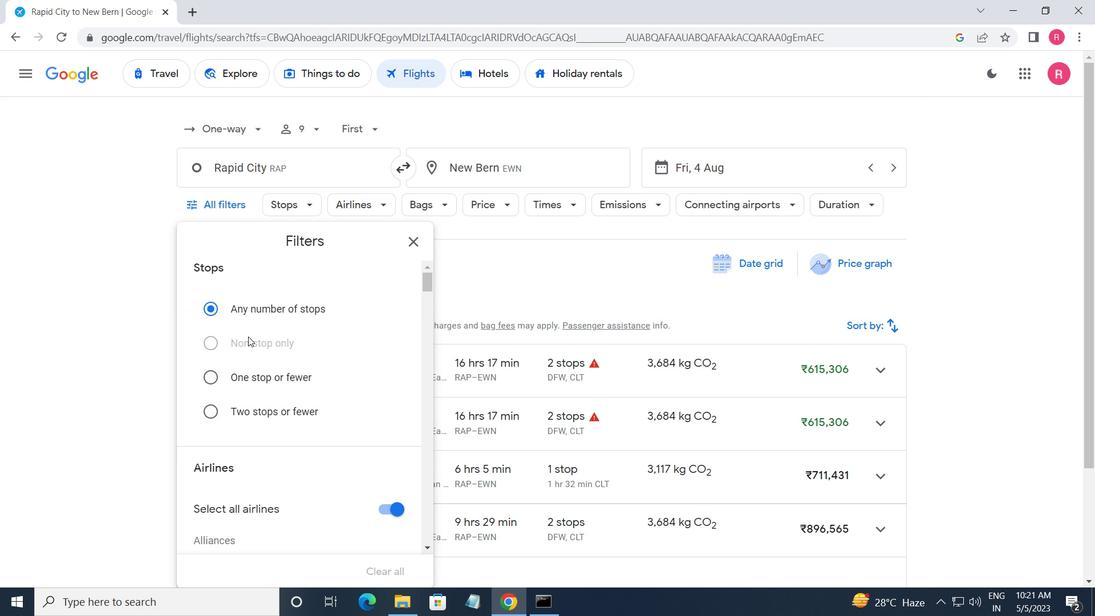 
Action: Mouse scrolled (251, 339) with delta (0, 0)
Screenshot: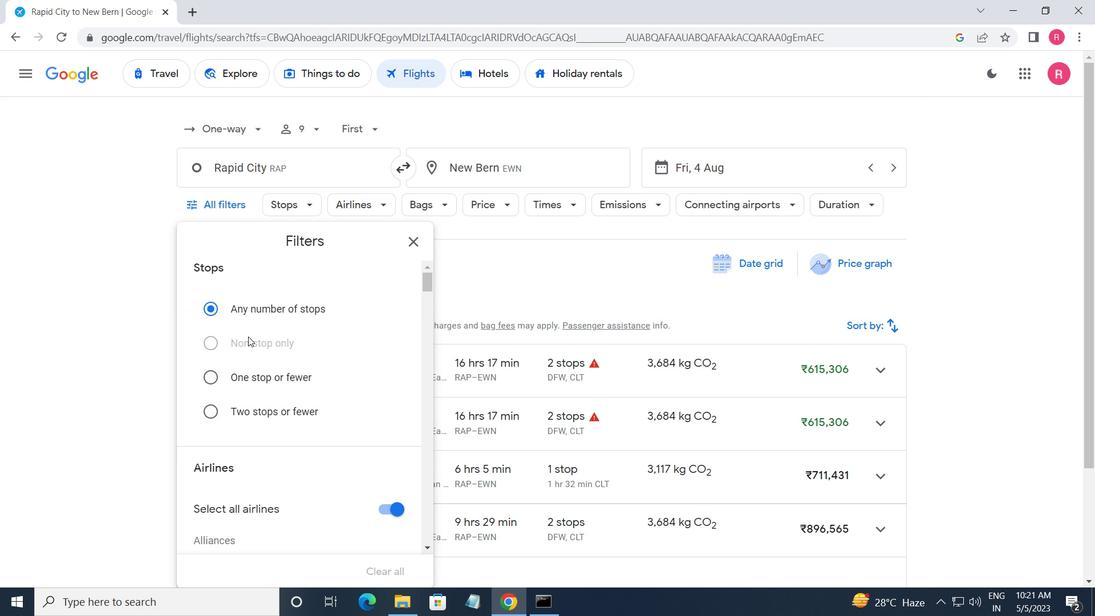 
Action: Mouse moved to (251, 342)
Screenshot: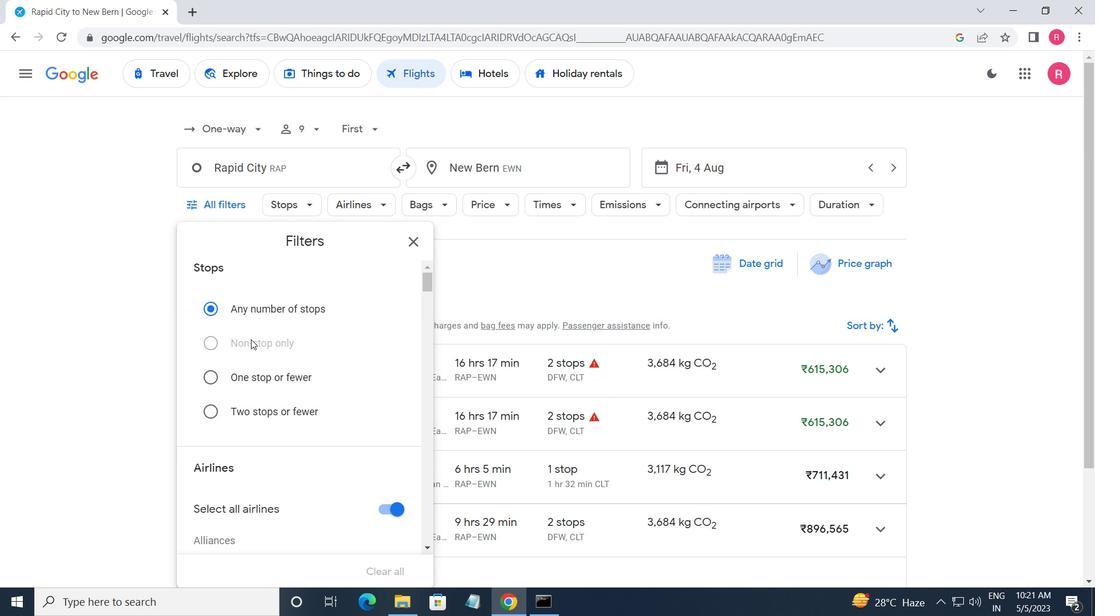 
Action: Mouse scrolled (251, 341) with delta (0, 0)
Screenshot: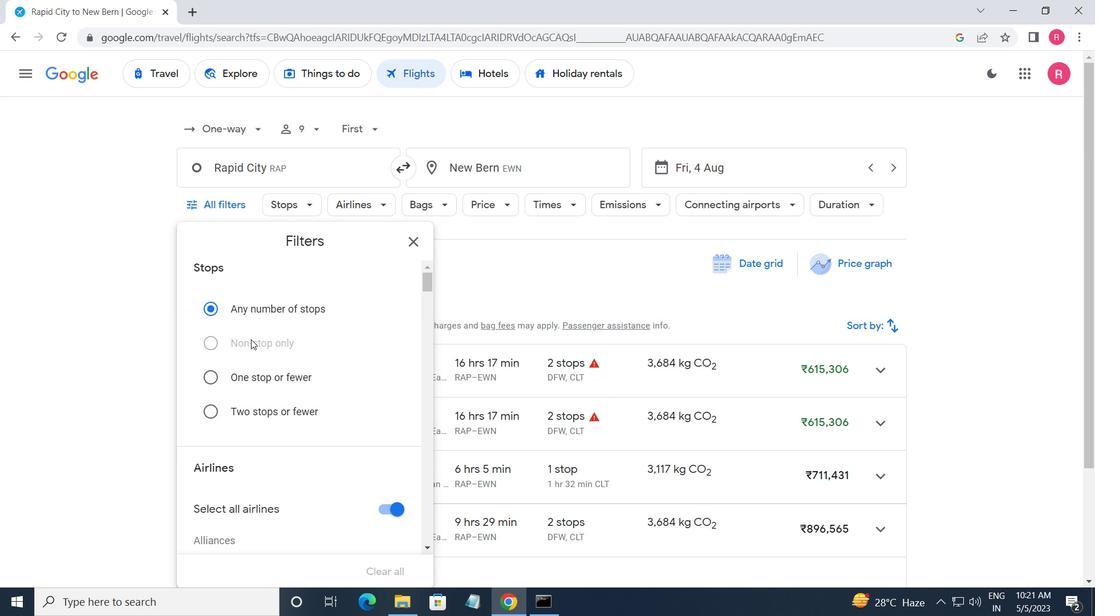 
Action: Mouse moved to (251, 343)
Screenshot: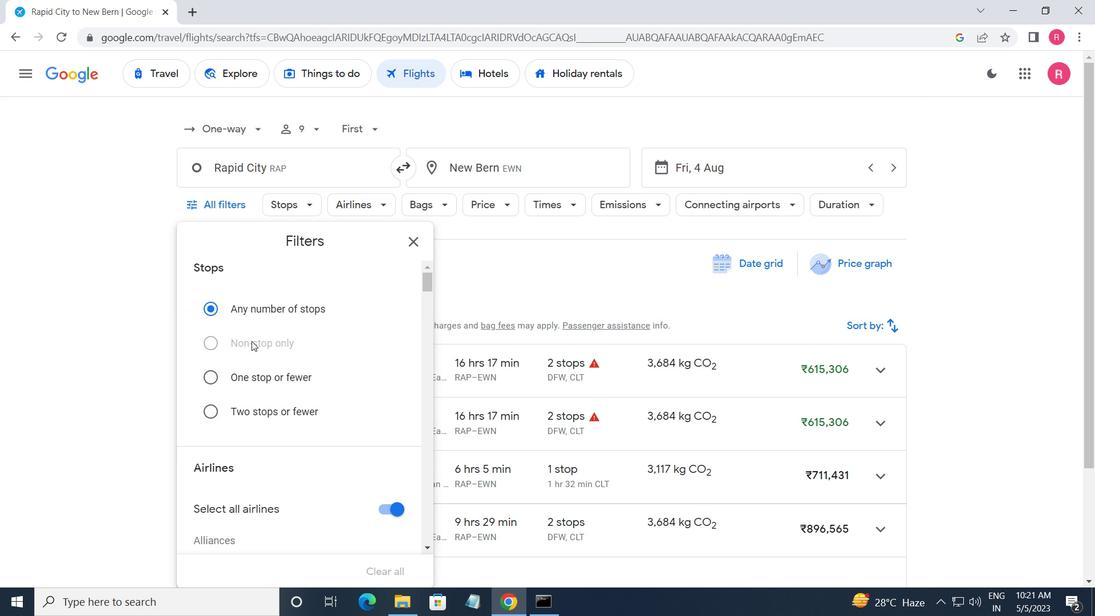 
Action: Mouse scrolled (251, 342) with delta (0, 0)
Screenshot: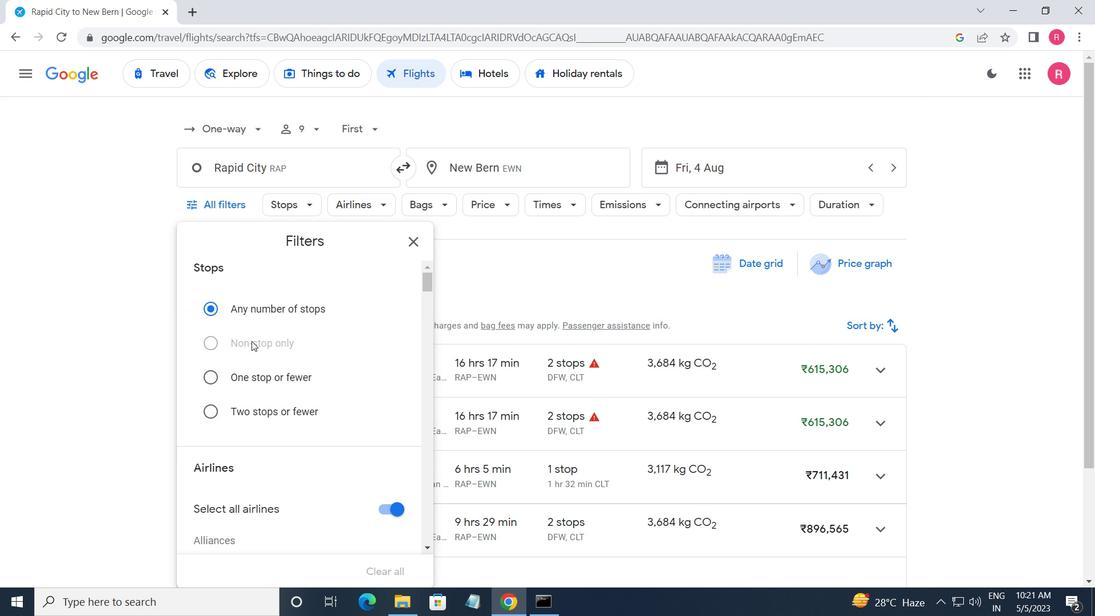 
Action: Mouse scrolled (251, 342) with delta (0, 0)
Screenshot: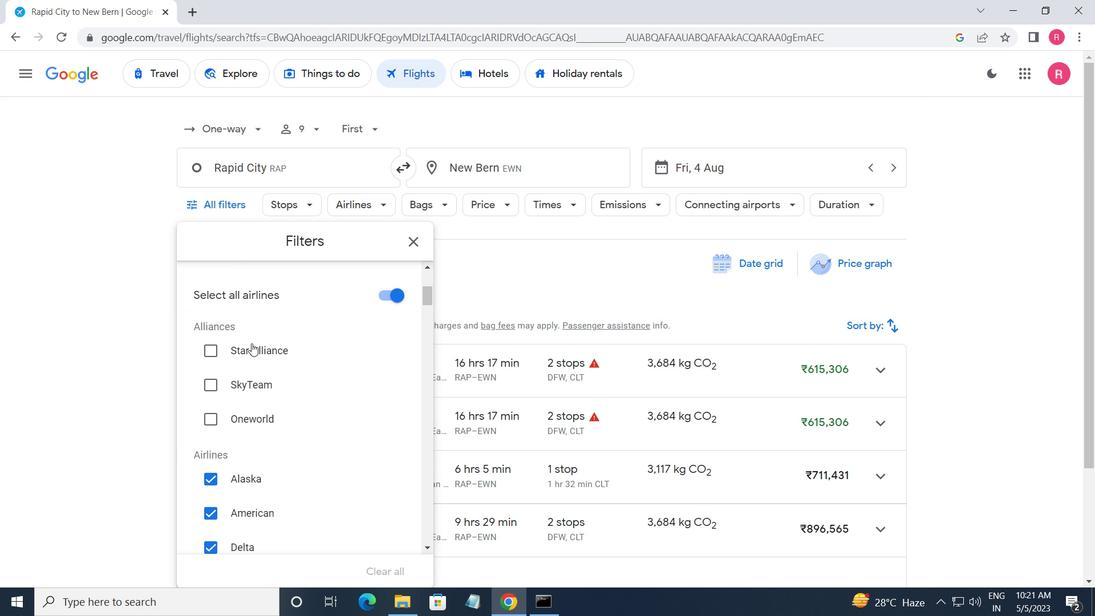 
Action: Mouse scrolled (251, 342) with delta (0, 0)
Screenshot: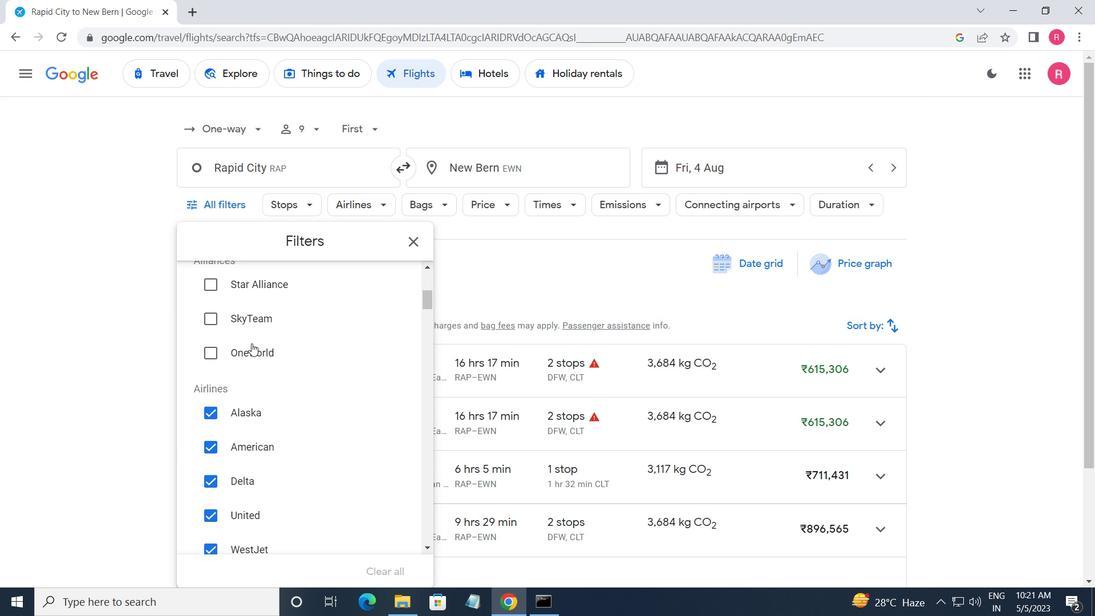 
Action: Mouse scrolled (251, 342) with delta (0, 0)
Screenshot: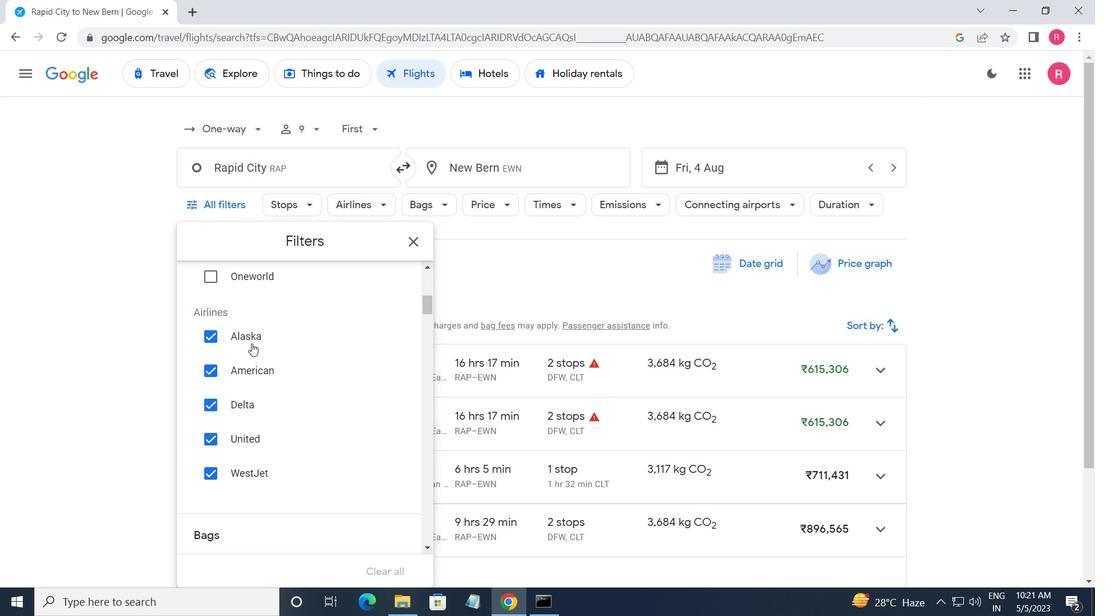 
Action: Mouse scrolled (251, 344) with delta (0, 0)
Screenshot: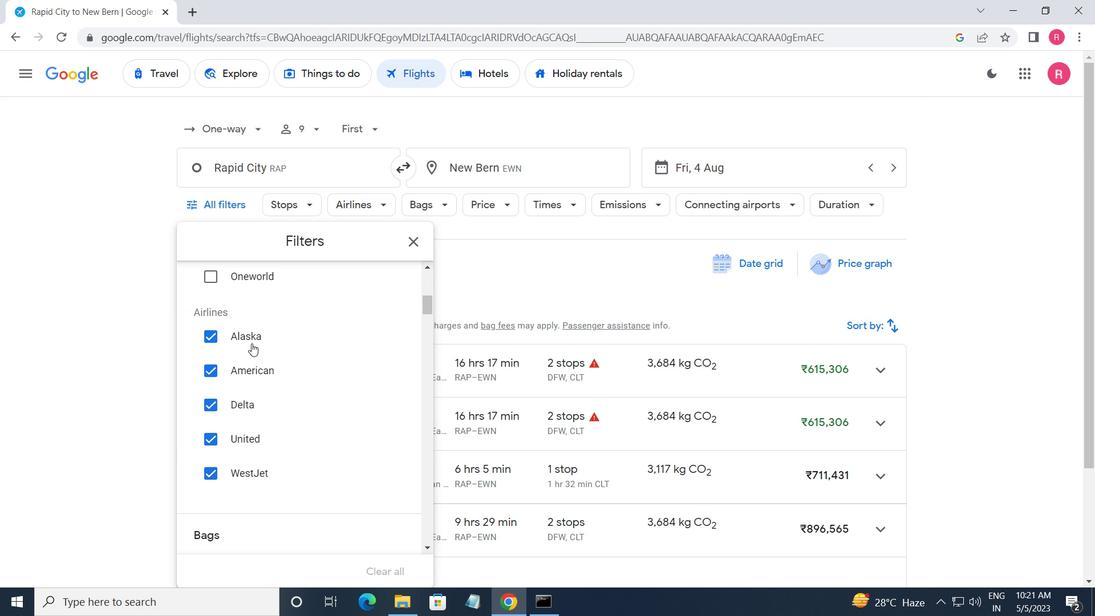 
Action: Mouse scrolled (251, 344) with delta (0, 0)
Screenshot: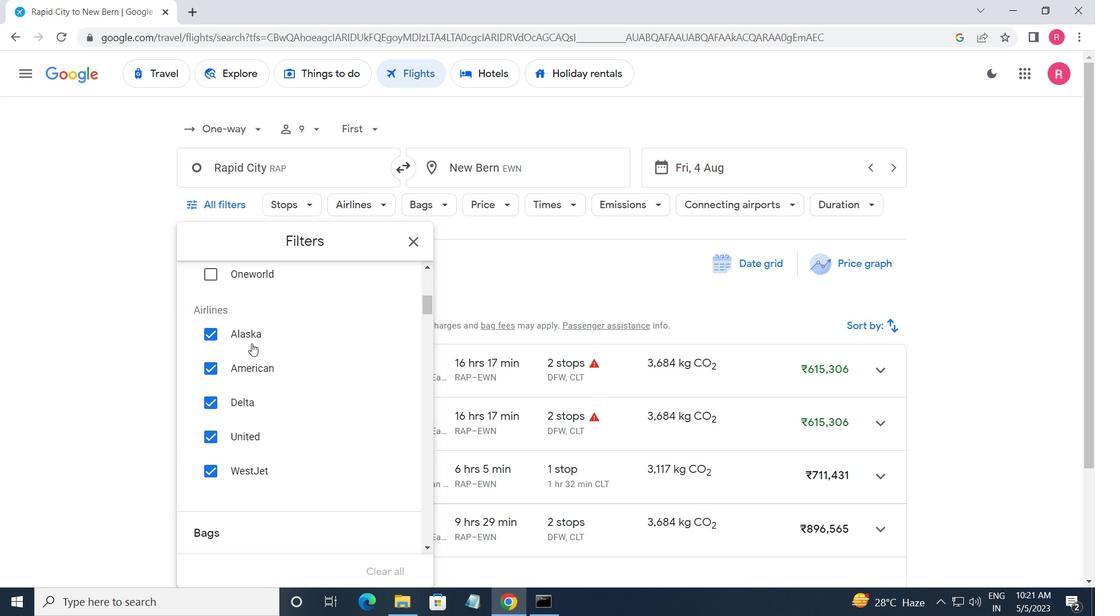 
Action: Mouse scrolled (251, 344) with delta (0, 0)
Screenshot: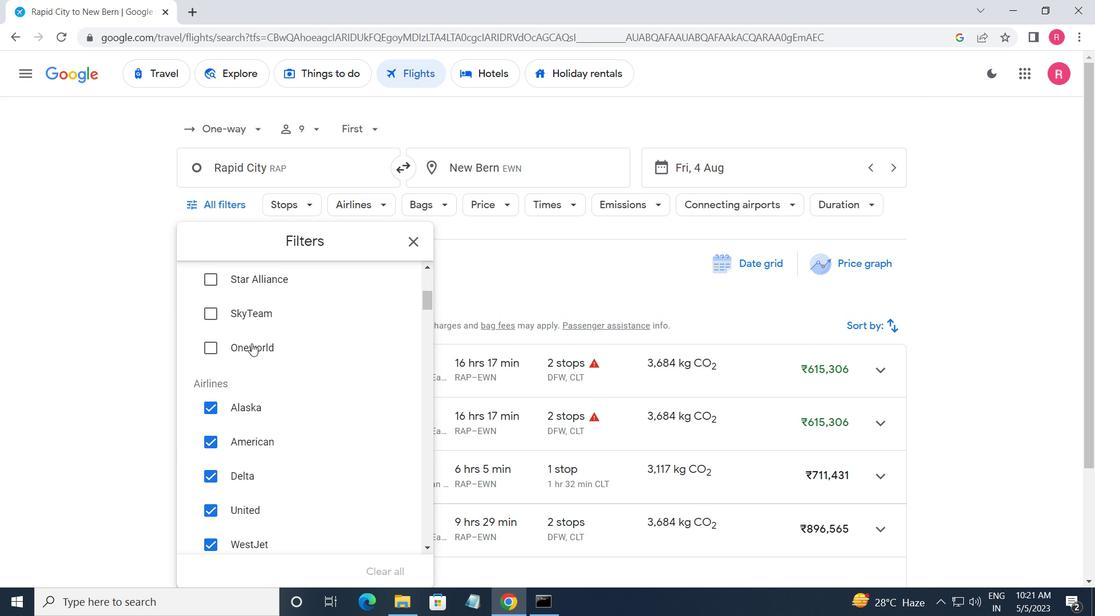 
Action: Mouse moved to (389, 297)
Screenshot: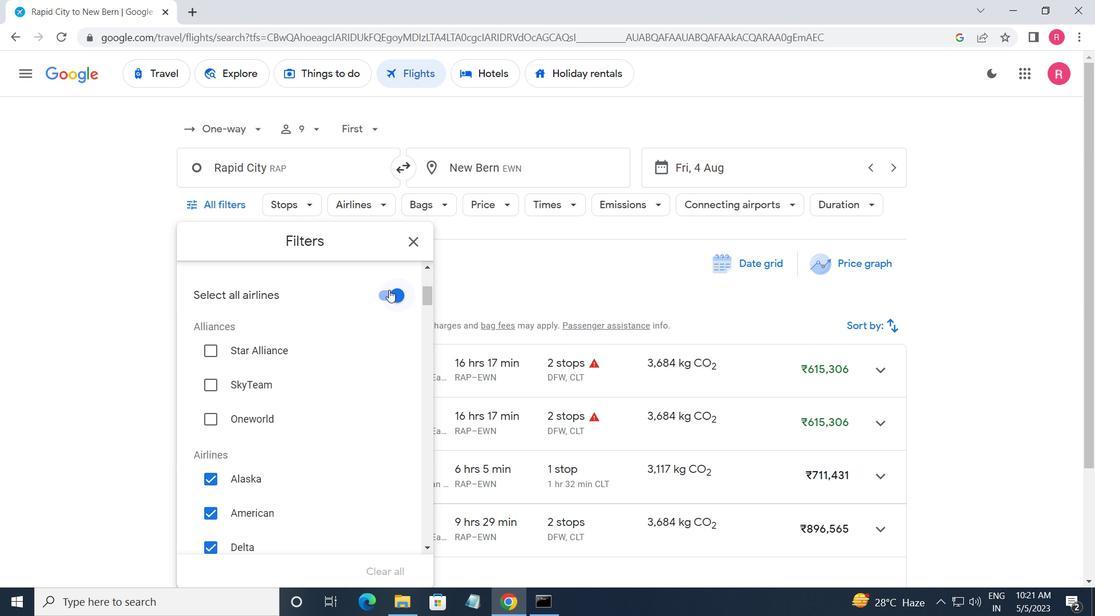 
Action: Mouse pressed left at (389, 297)
Screenshot: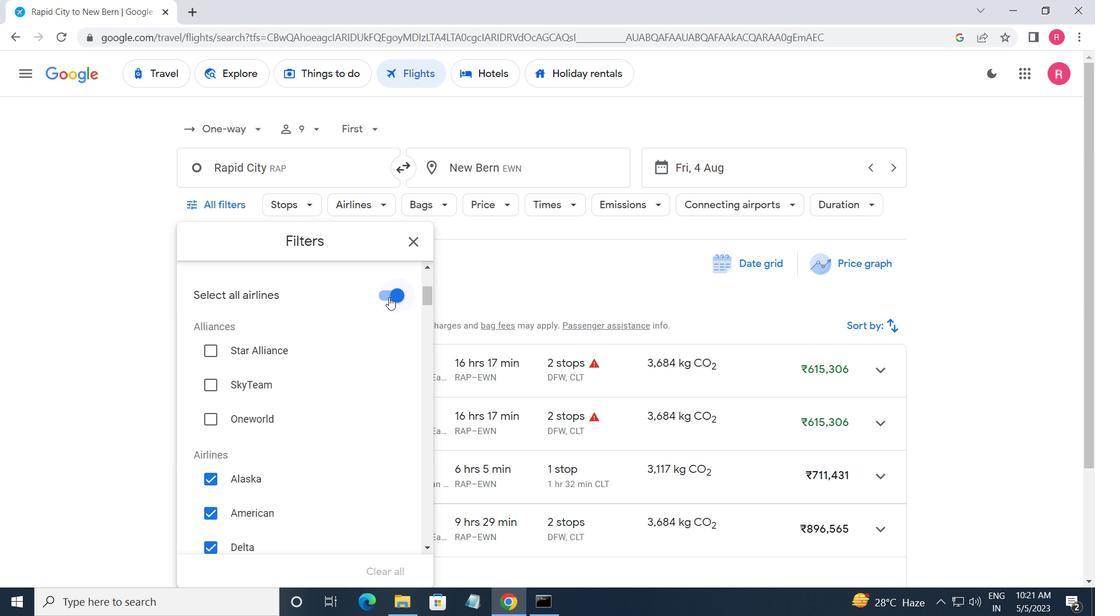 
Action: Mouse moved to (350, 358)
Screenshot: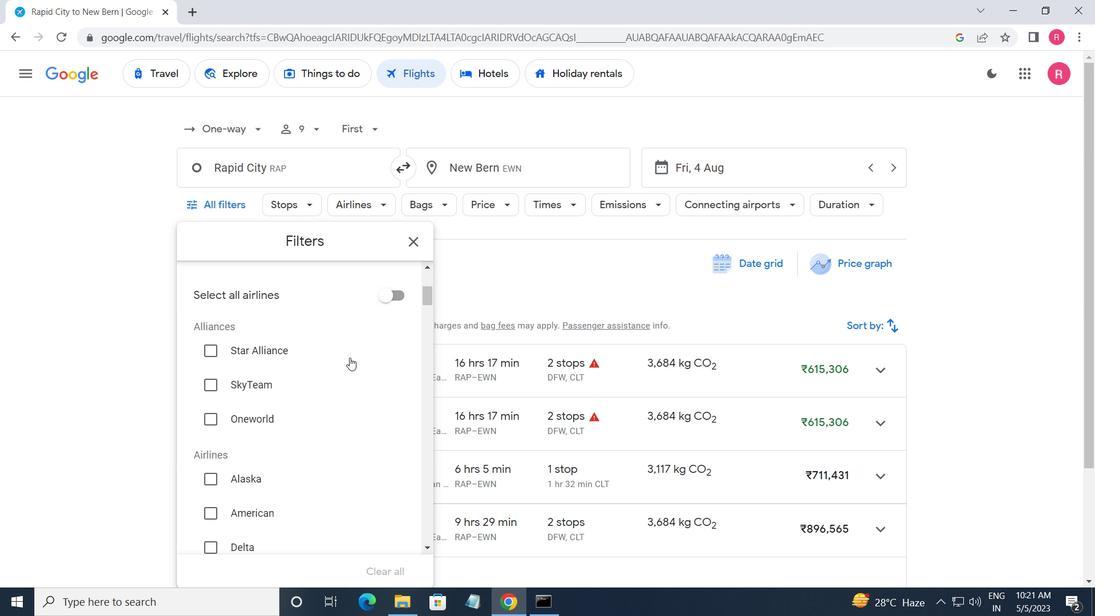 
Action: Mouse scrolled (350, 357) with delta (0, 0)
Screenshot: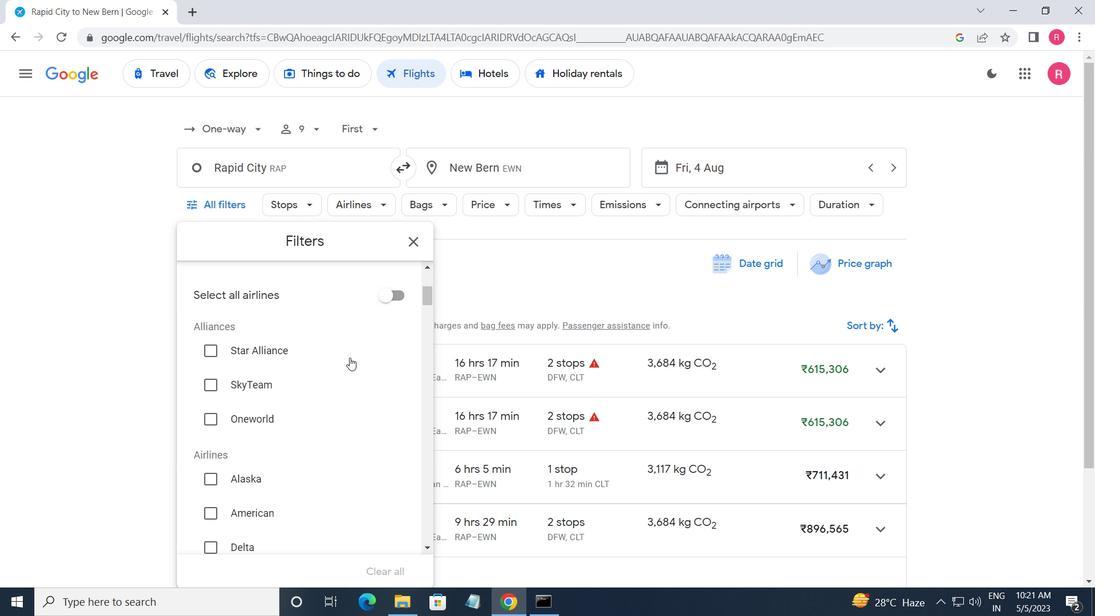 
Action: Mouse scrolled (350, 357) with delta (0, 0)
Screenshot: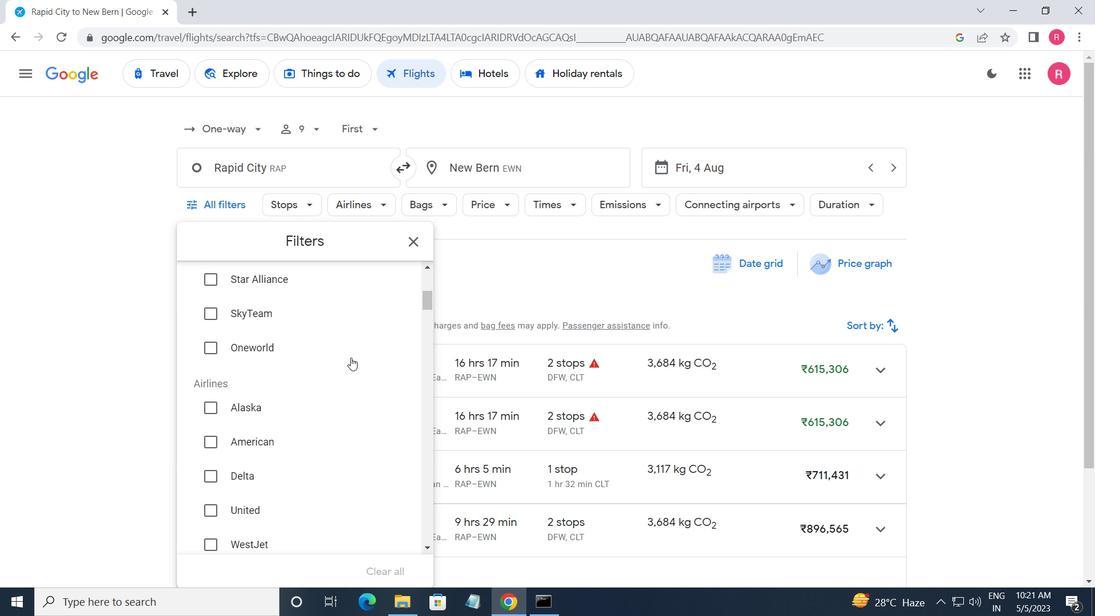 
Action: Mouse scrolled (350, 357) with delta (0, 0)
Screenshot: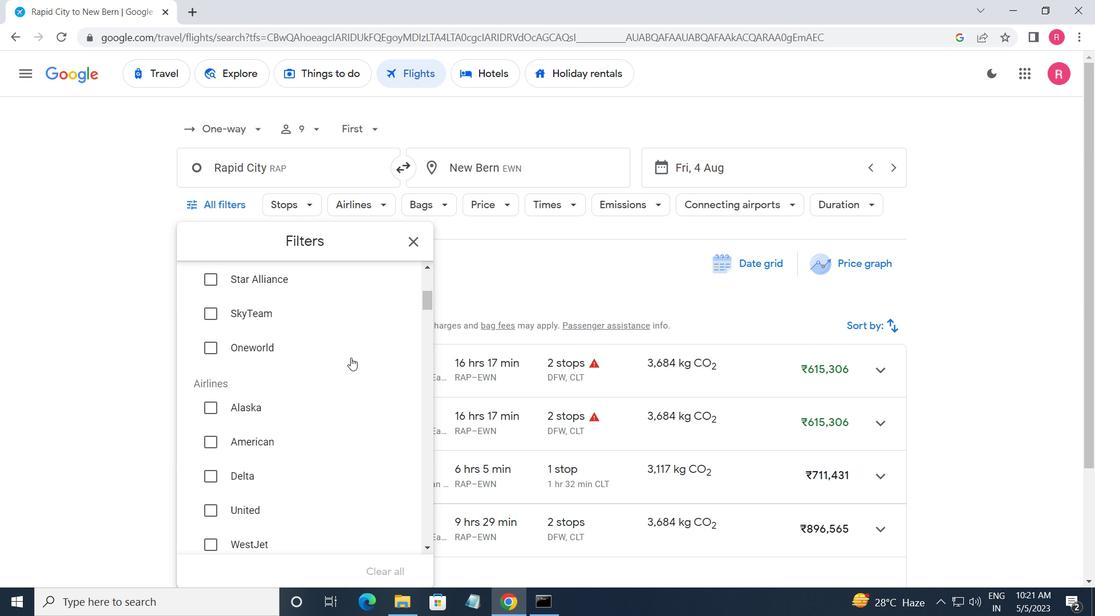 
Action: Mouse scrolled (350, 357) with delta (0, 0)
Screenshot: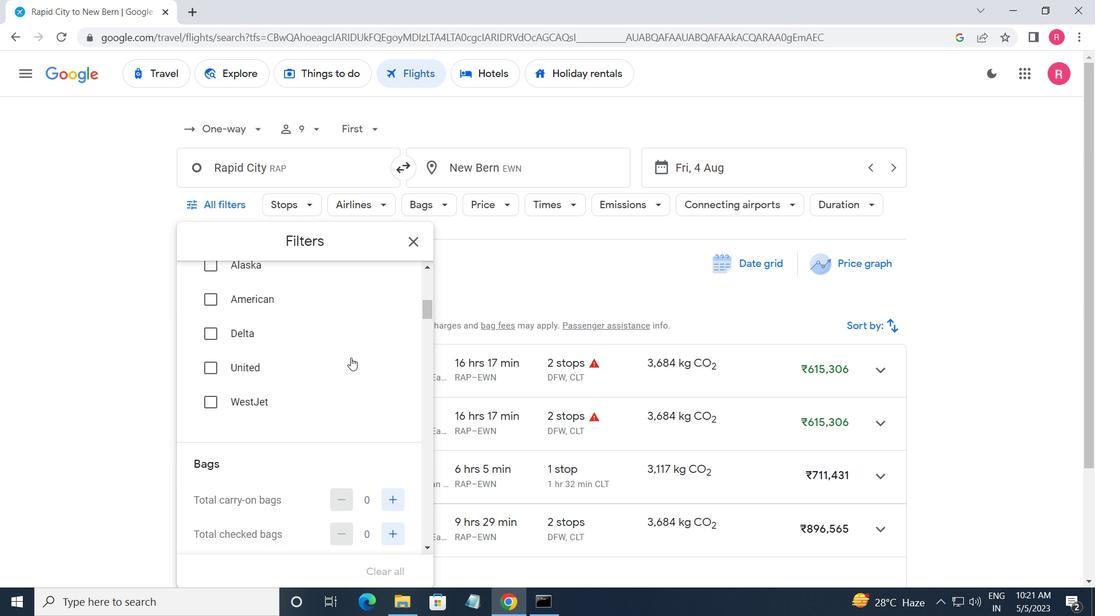 
Action: Mouse moved to (399, 429)
Screenshot: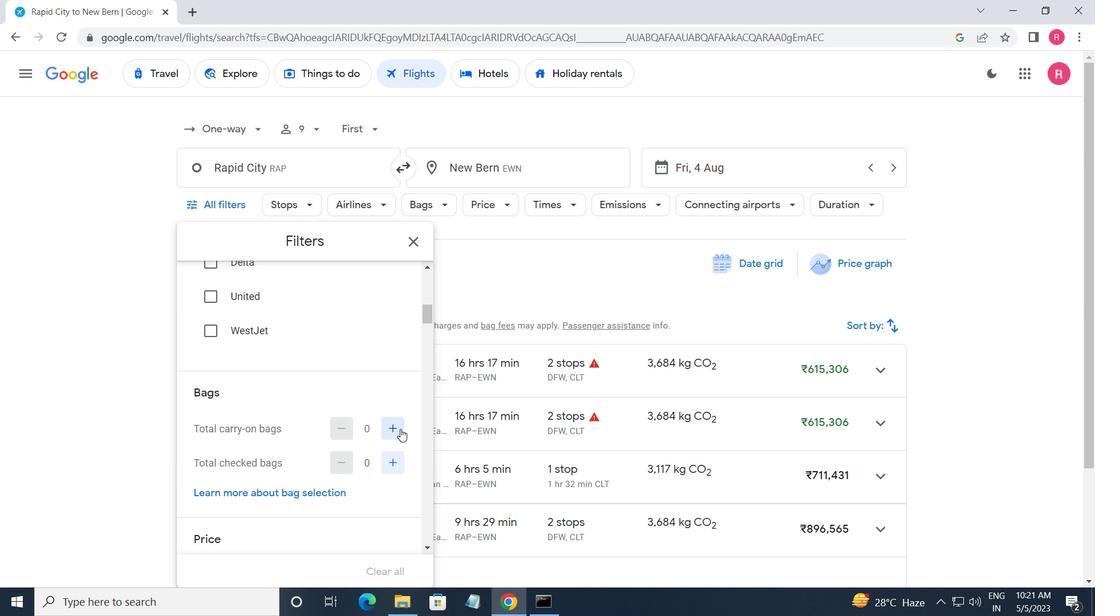
Action: Mouse pressed left at (399, 429)
Screenshot: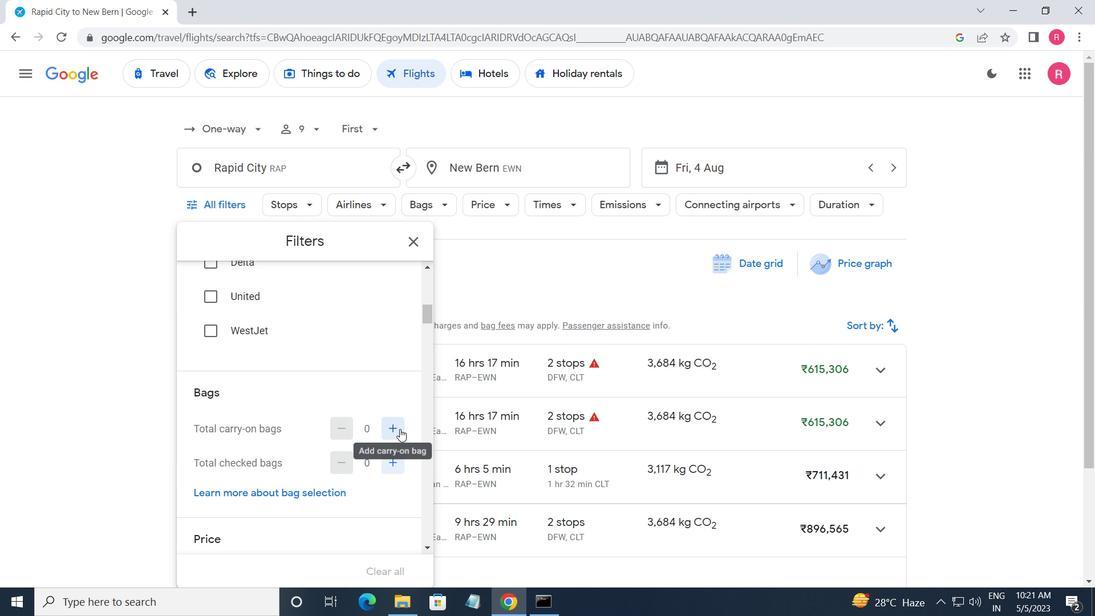 
Action: Mouse pressed left at (399, 429)
Screenshot: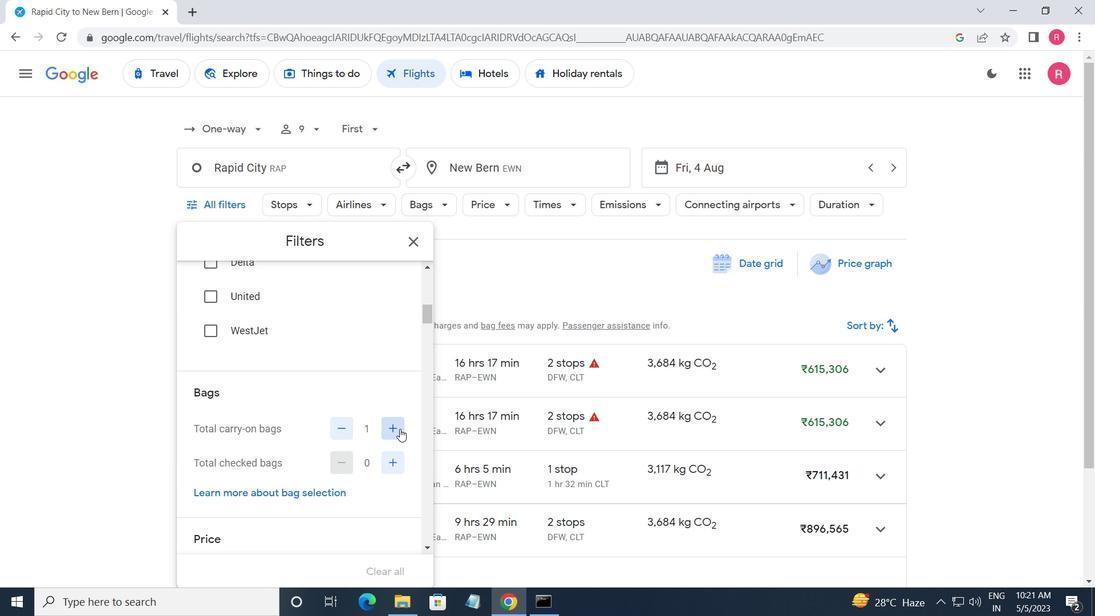 
Action: Mouse moved to (365, 367)
Screenshot: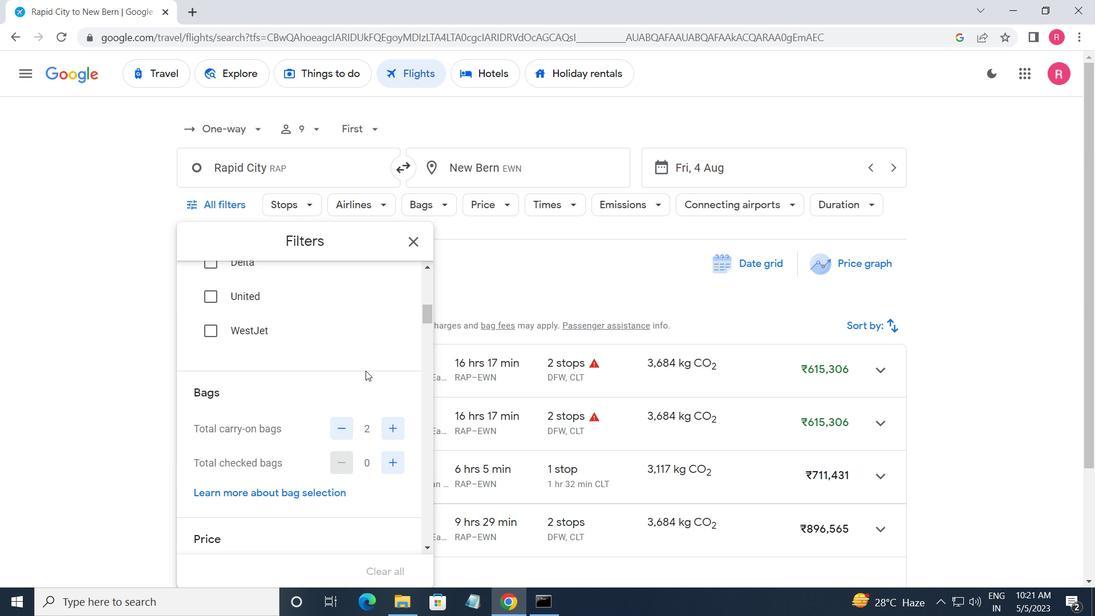 
Action: Mouse scrolled (365, 366) with delta (0, 0)
Screenshot: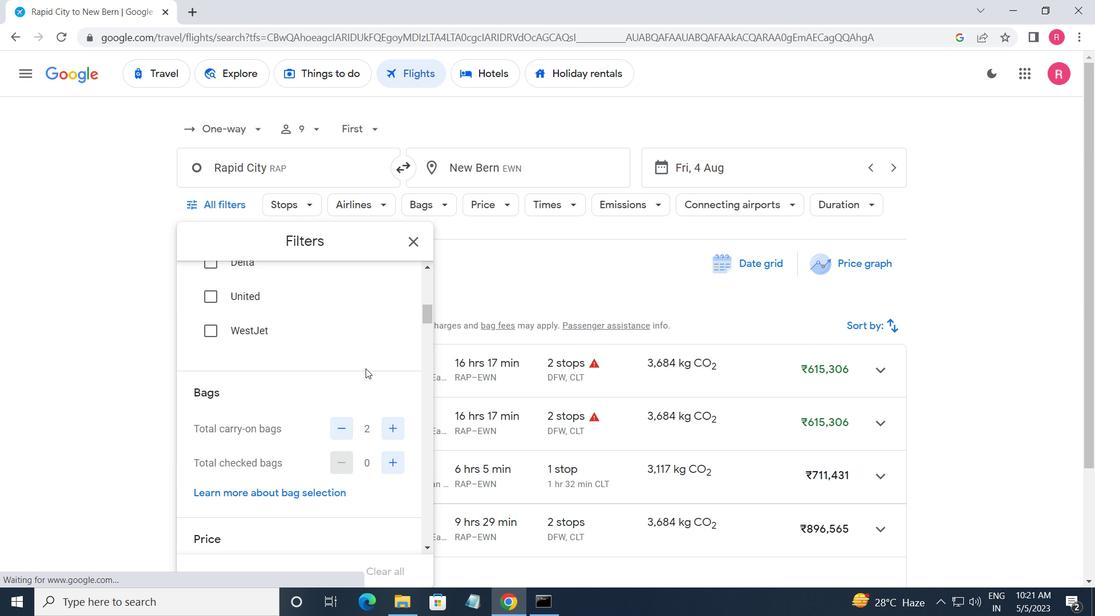 
Action: Mouse scrolled (365, 366) with delta (0, 0)
Screenshot: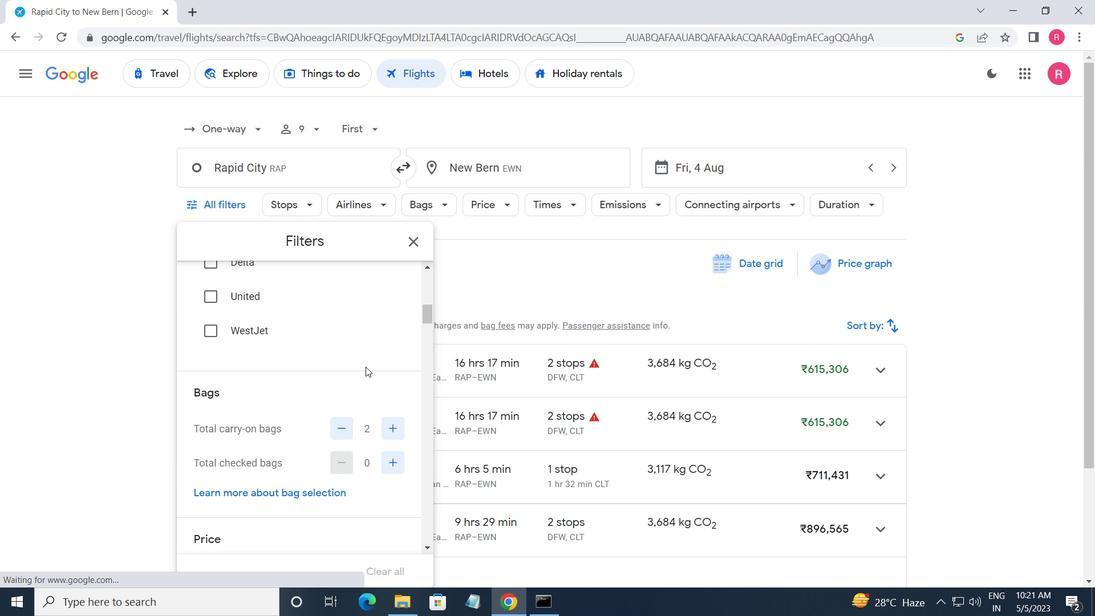 
Action: Mouse scrolled (365, 366) with delta (0, 0)
Screenshot: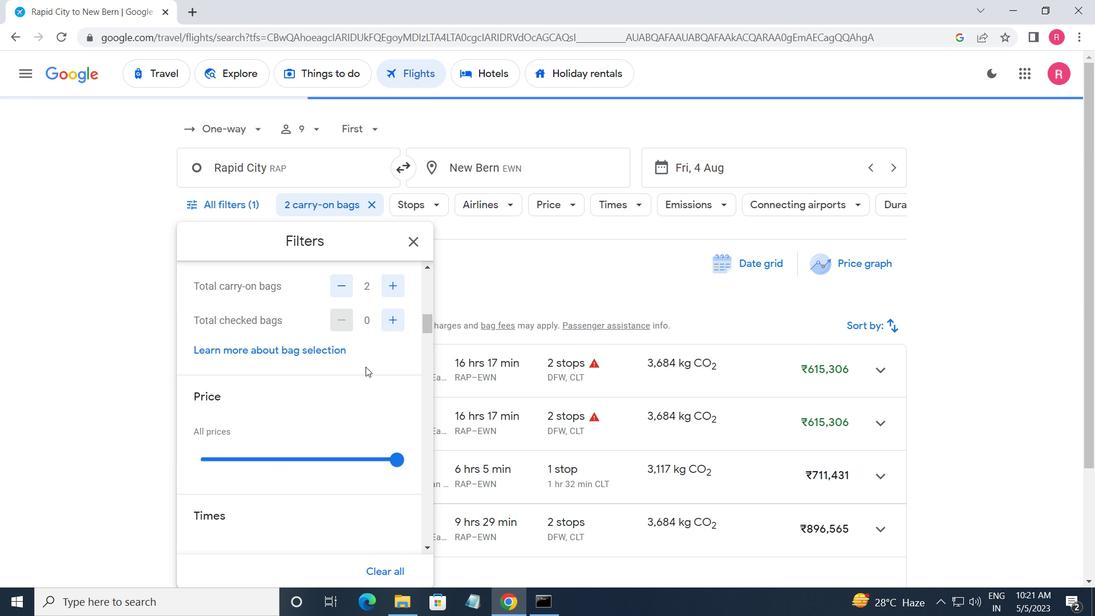 
Action: Mouse scrolled (365, 366) with delta (0, 0)
Screenshot: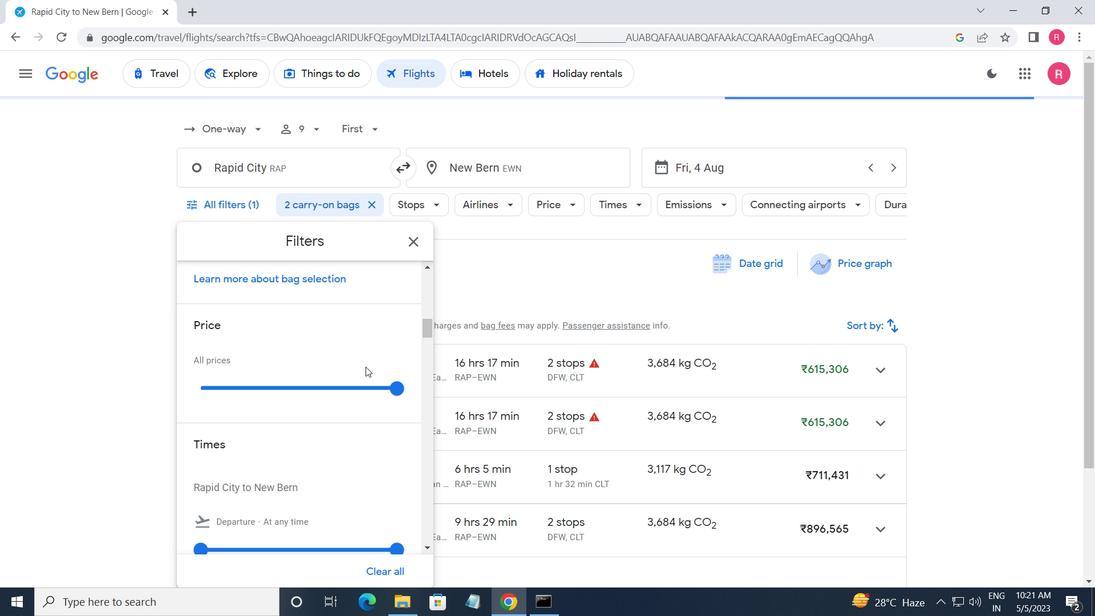 
Action: Mouse moved to (391, 320)
Screenshot: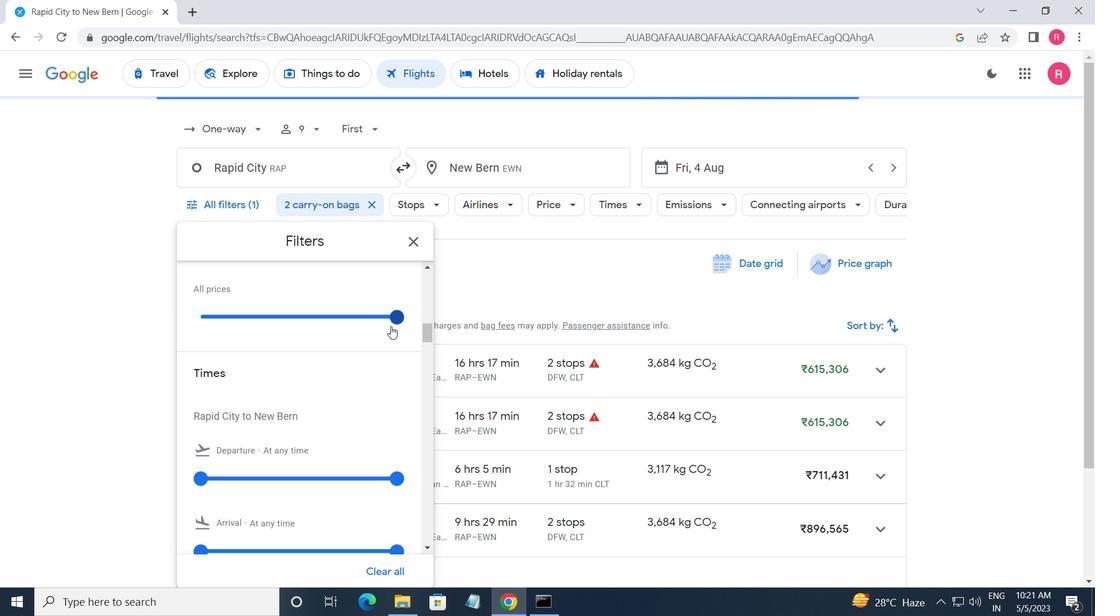
Action: Mouse pressed left at (391, 320)
Screenshot: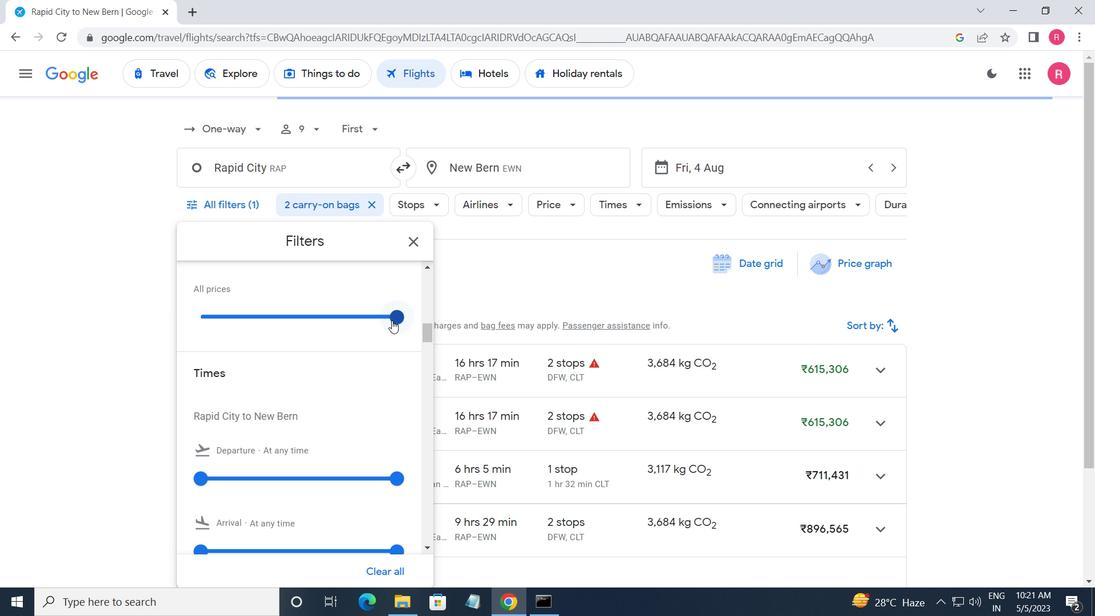 
Action: Mouse moved to (318, 367)
Screenshot: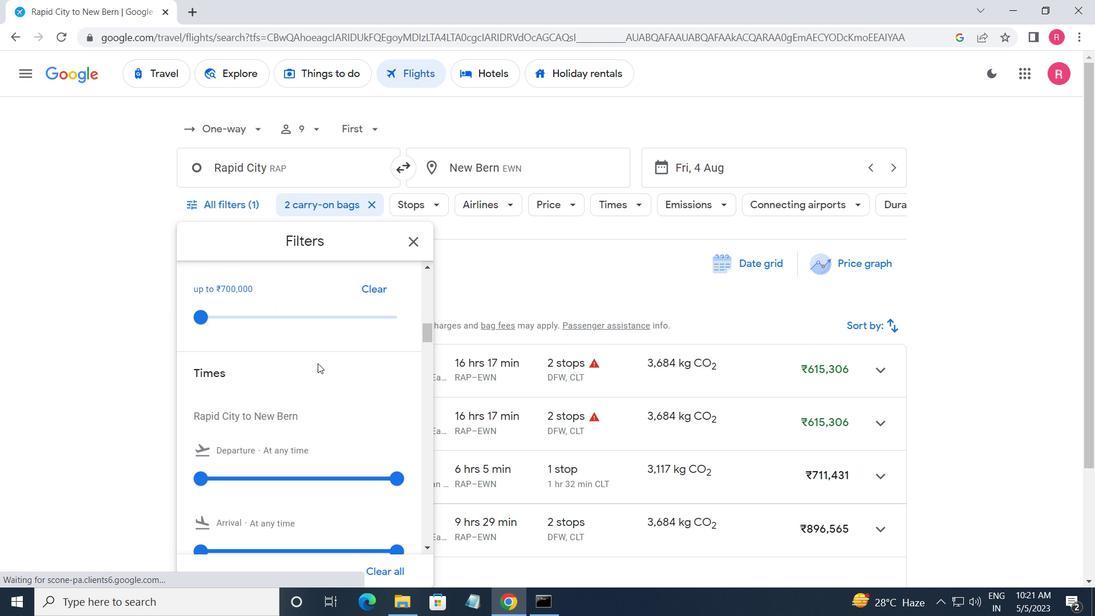 
Action: Mouse scrolled (318, 367) with delta (0, 0)
Screenshot: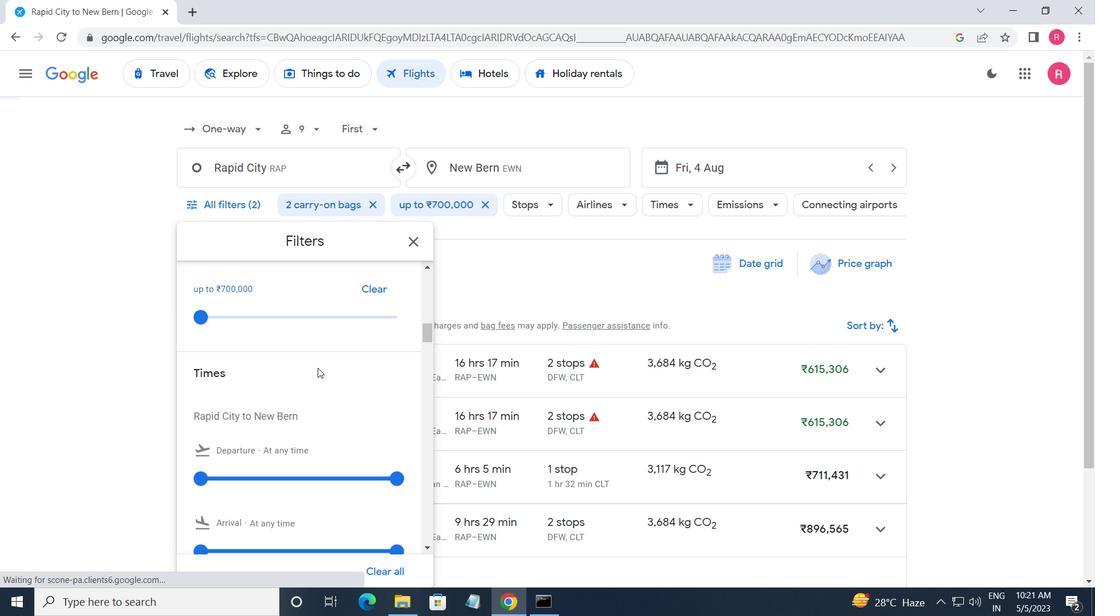 
Action: Mouse moved to (319, 369)
Screenshot: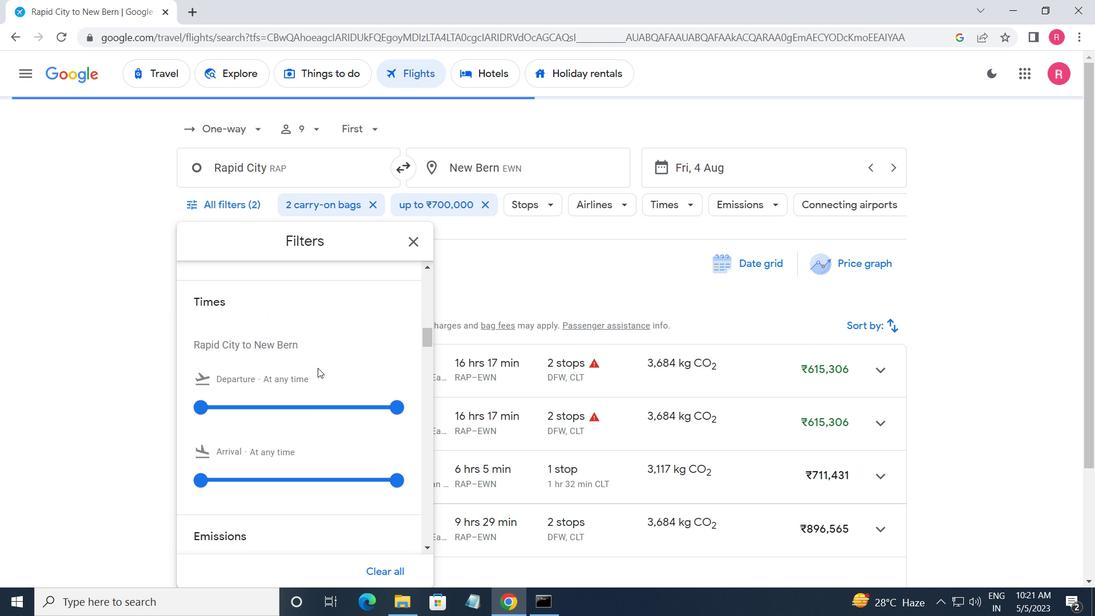 
Action: Mouse scrolled (319, 369) with delta (0, 0)
Screenshot: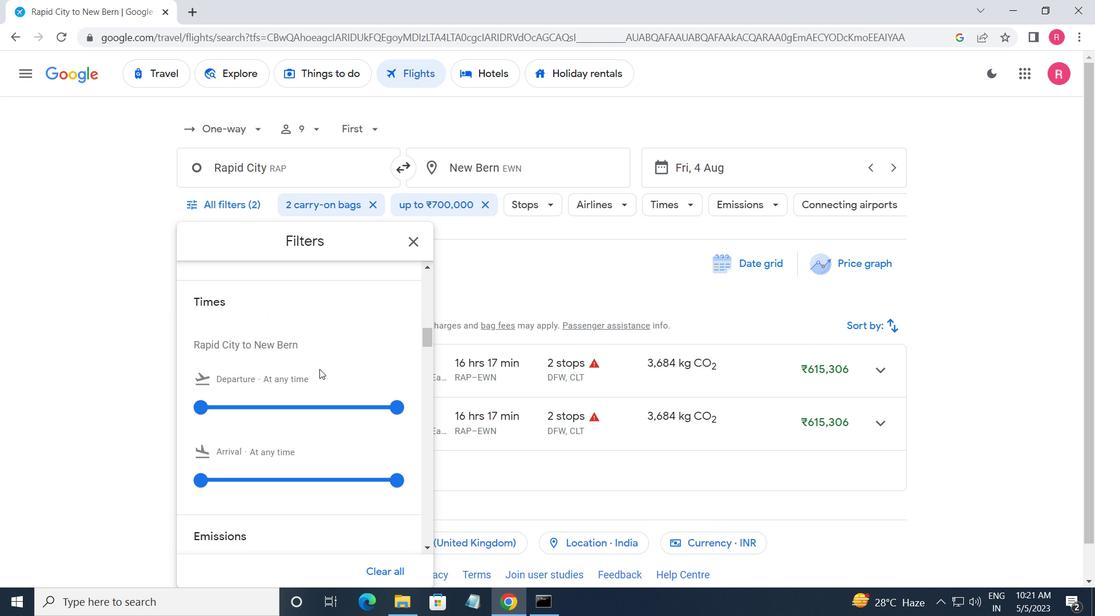 
Action: Mouse moved to (199, 334)
Screenshot: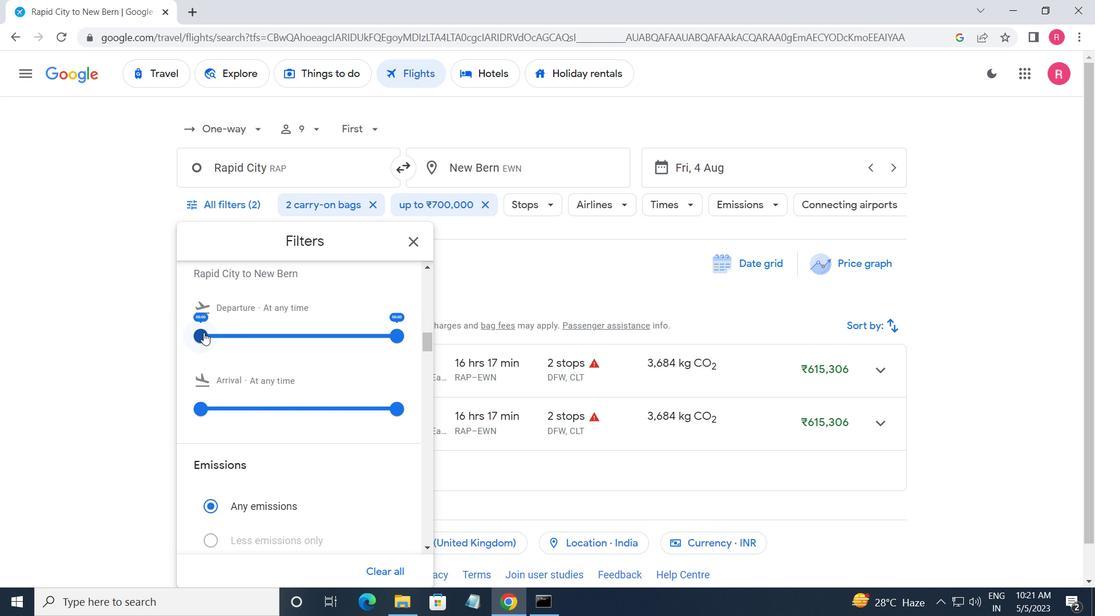 
Action: Mouse pressed left at (199, 334)
Screenshot: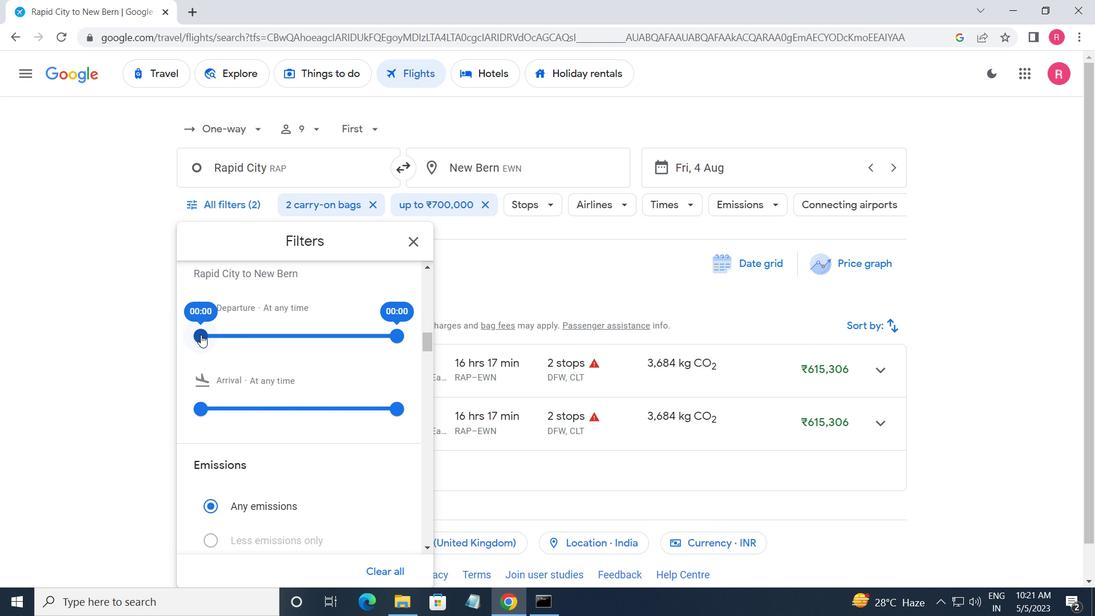 
Action: Mouse moved to (324, 338)
Screenshot: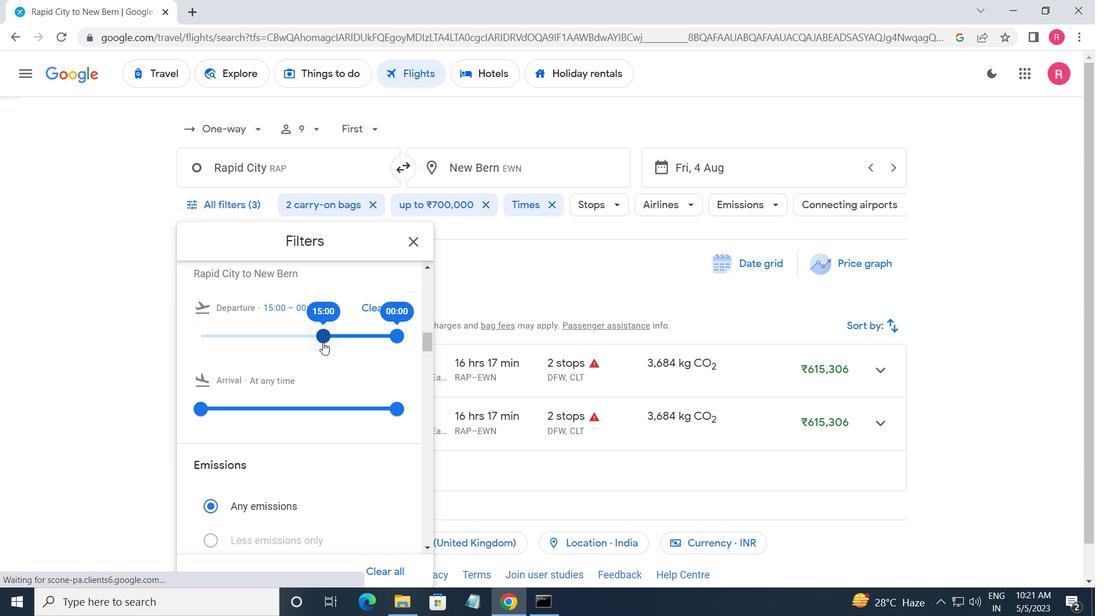 
Action: Mouse pressed left at (324, 338)
Screenshot: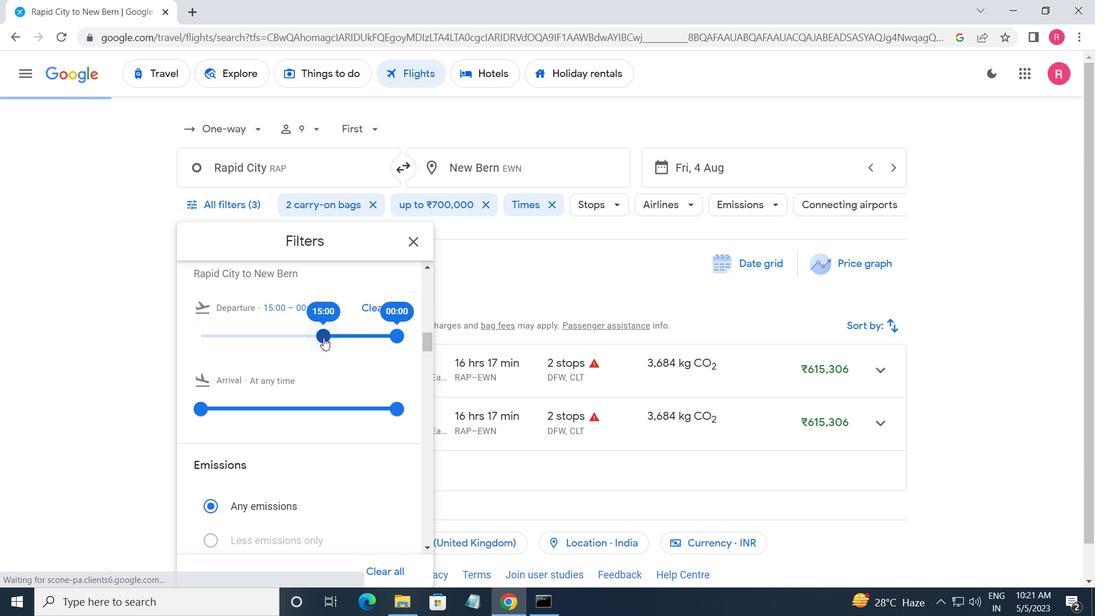 
Action: Mouse moved to (402, 334)
Screenshot: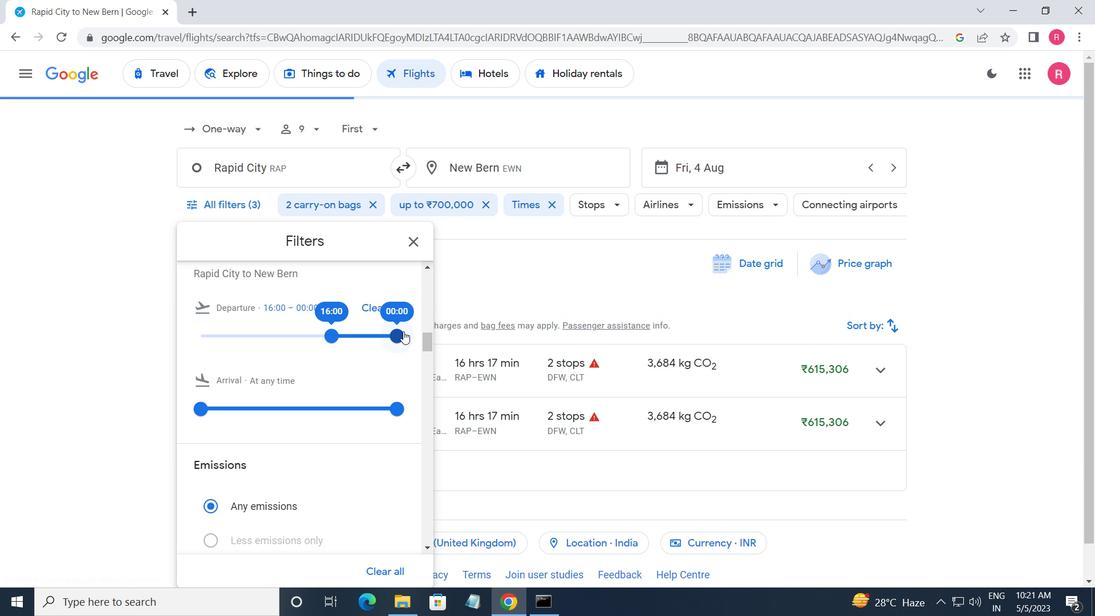 
Action: Mouse pressed left at (402, 334)
Screenshot: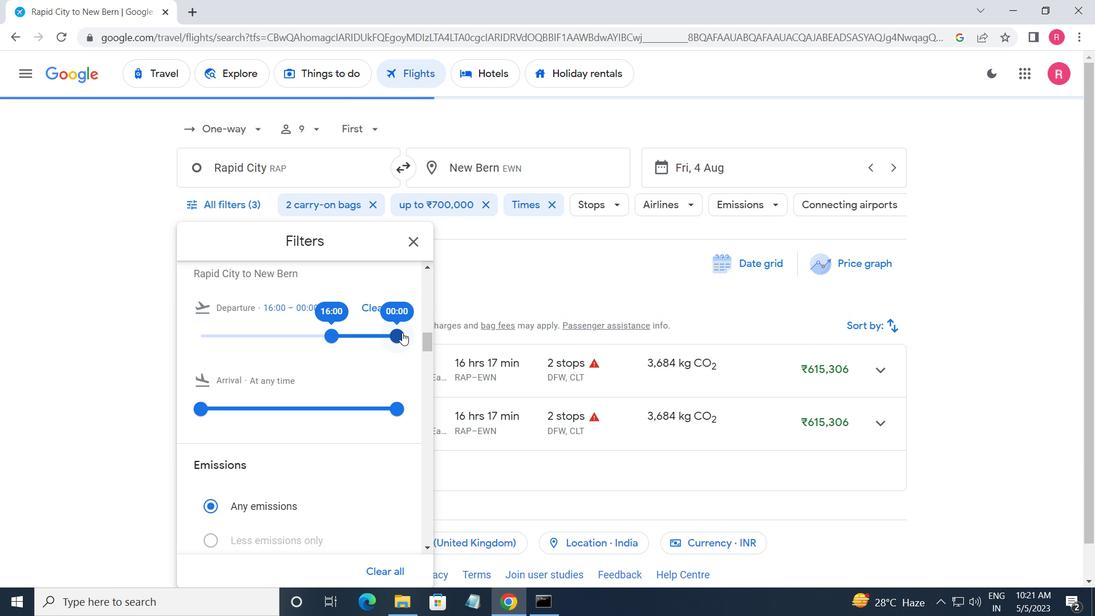 
Action: Mouse moved to (411, 251)
Screenshot: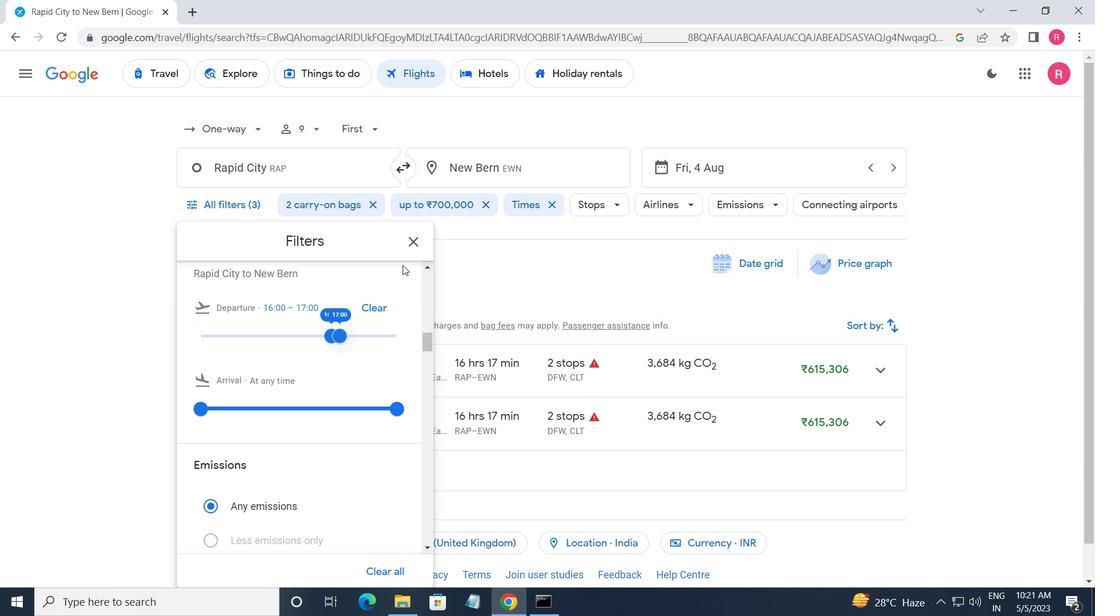 
Action: Mouse pressed left at (411, 251)
Screenshot: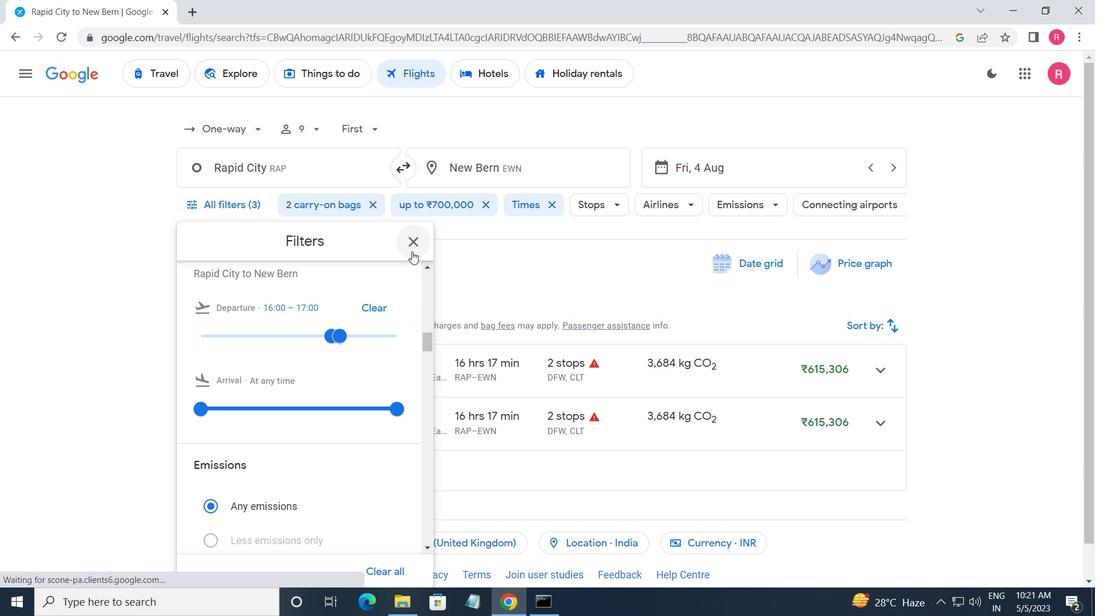 
